 Task: Look for space in Bougaa, Algeria from 7th July, 2023 to 15th July, 2023 for 6 adults in price range Rs.15000 to Rs.20000. Place can be entire place with 3 bedrooms having 3 beds and 3 bathrooms. Property type can be house, flat, hotel. Amenities needed are: washing machine. Booking option can be shelf check-in. Required host language is .
Action: Mouse moved to (428, 105)
Screenshot: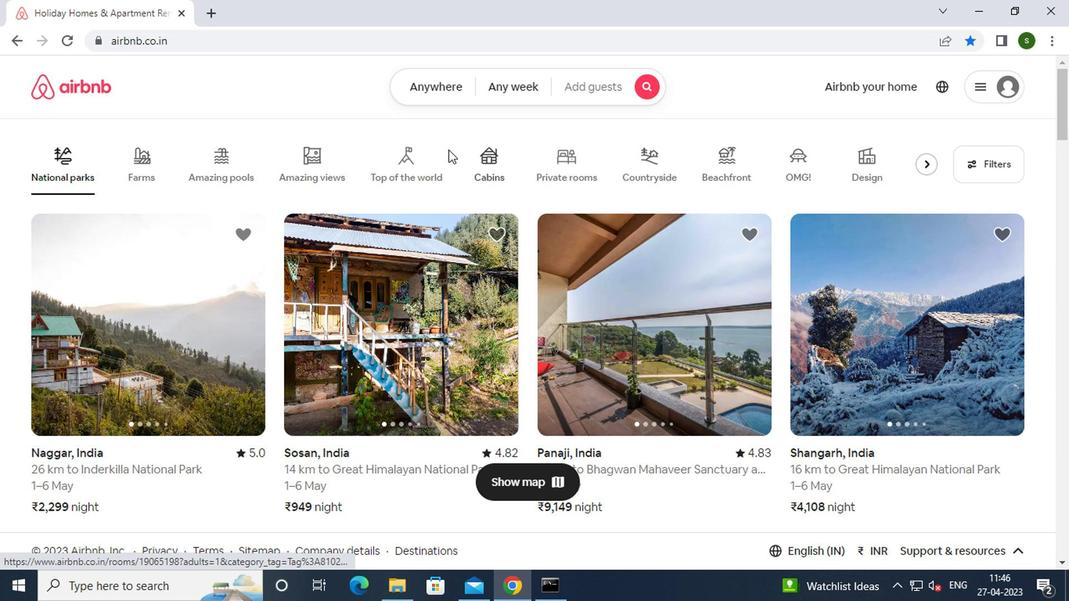 
Action: Mouse pressed left at (428, 105)
Screenshot: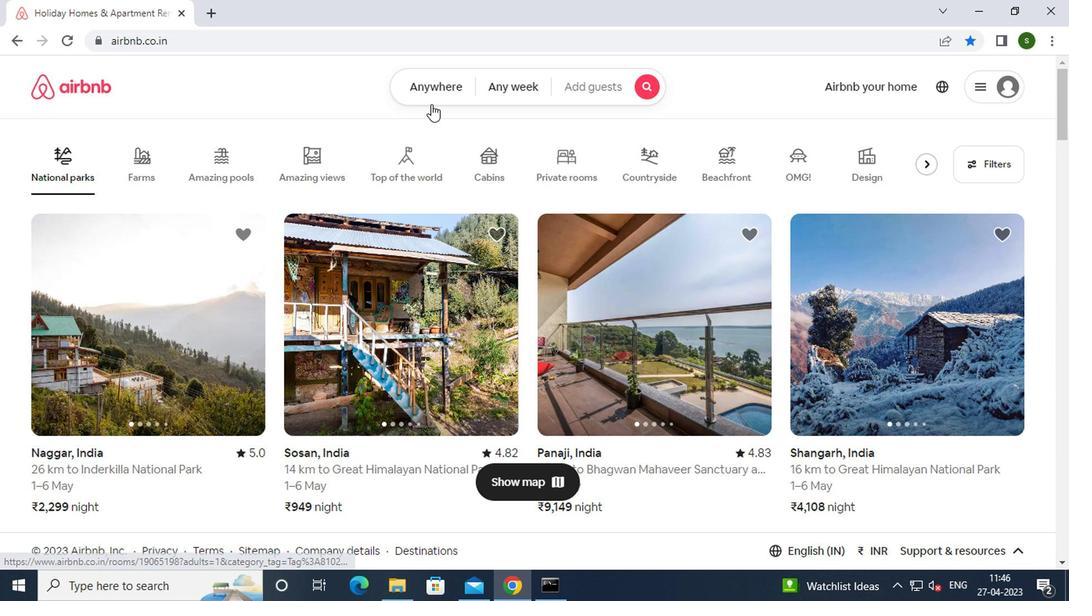 
Action: Mouse moved to (355, 138)
Screenshot: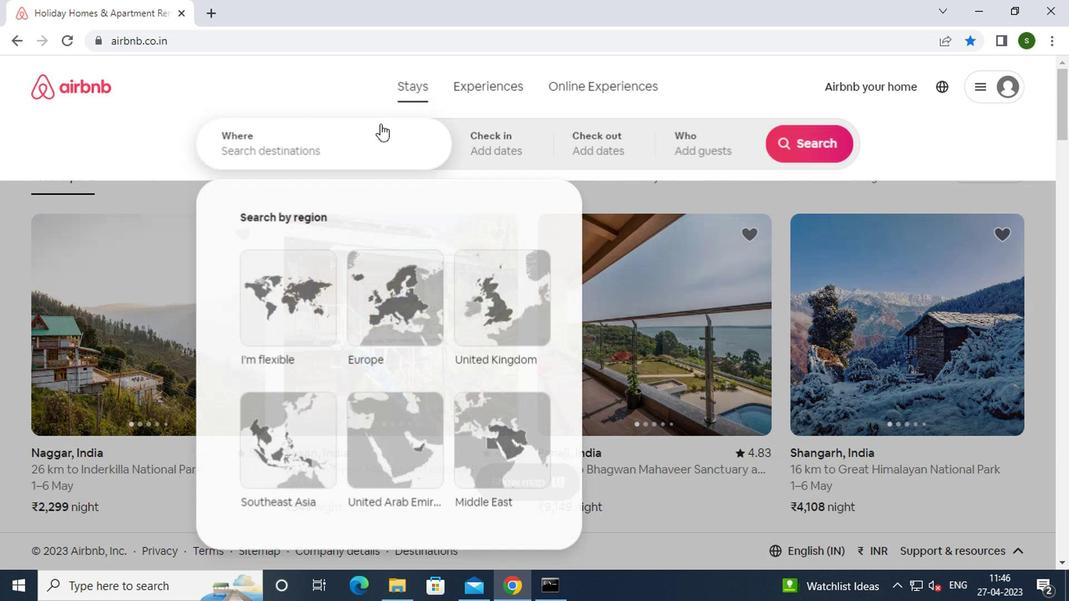
Action: Mouse pressed left at (355, 138)
Screenshot: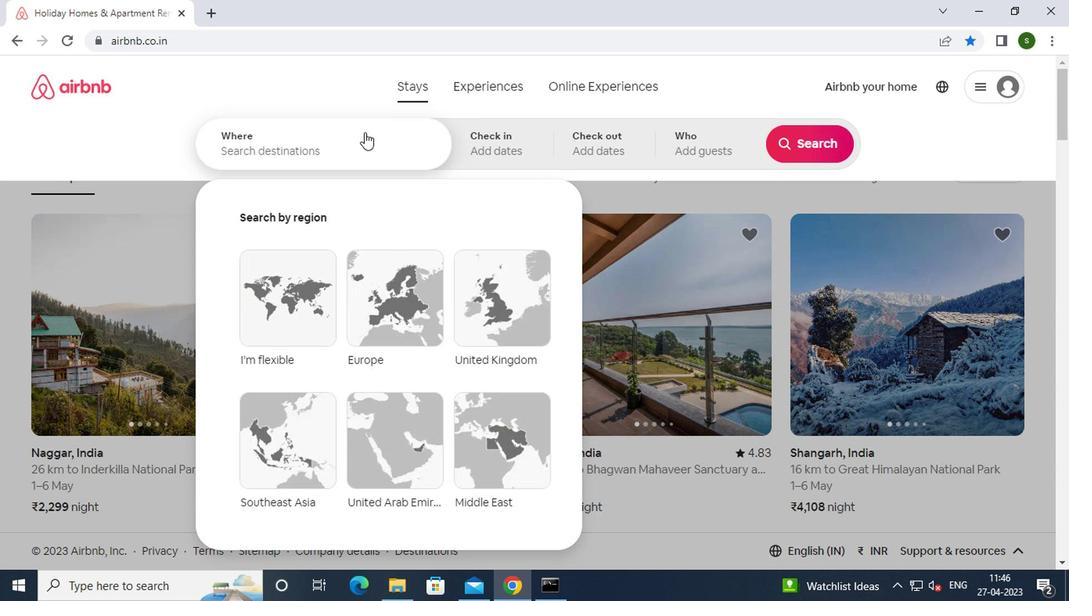 
Action: Key pressed b<Key.caps_lock>ougaa
Screenshot: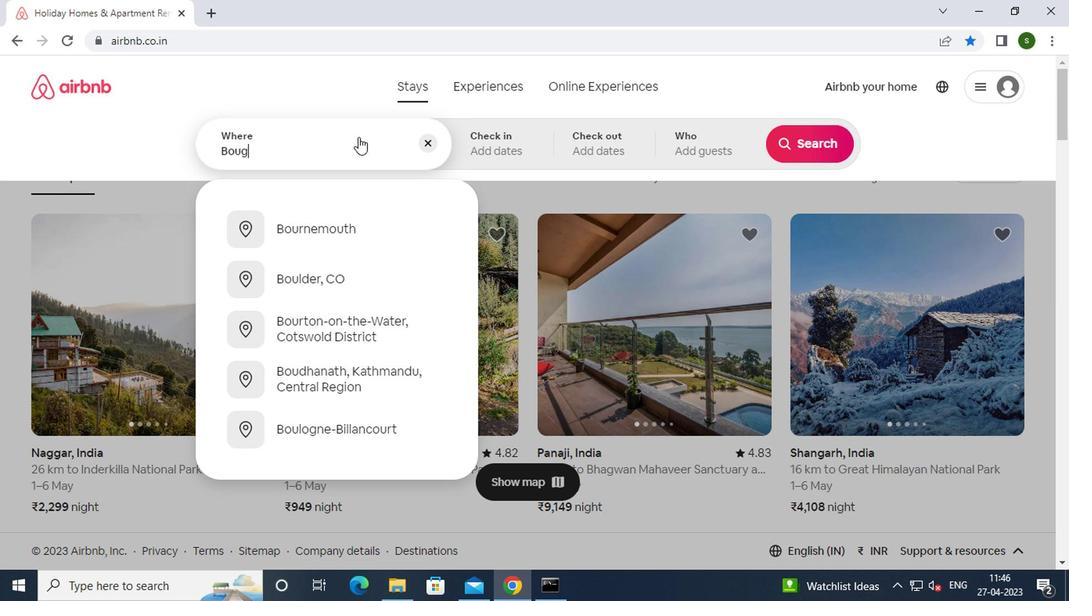 
Action: Mouse moved to (378, 224)
Screenshot: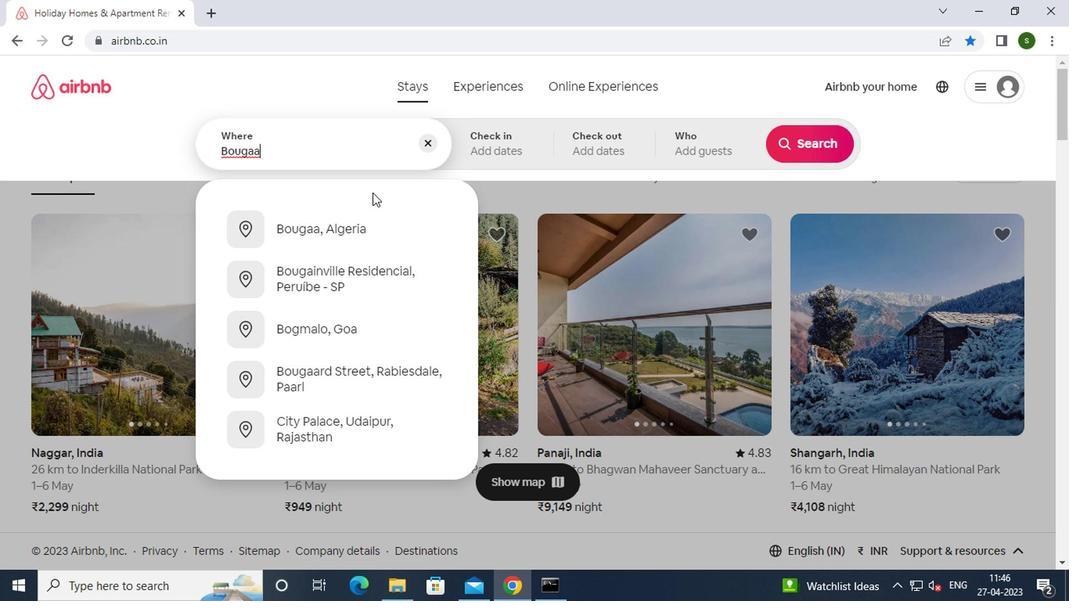 
Action: Mouse pressed left at (378, 224)
Screenshot: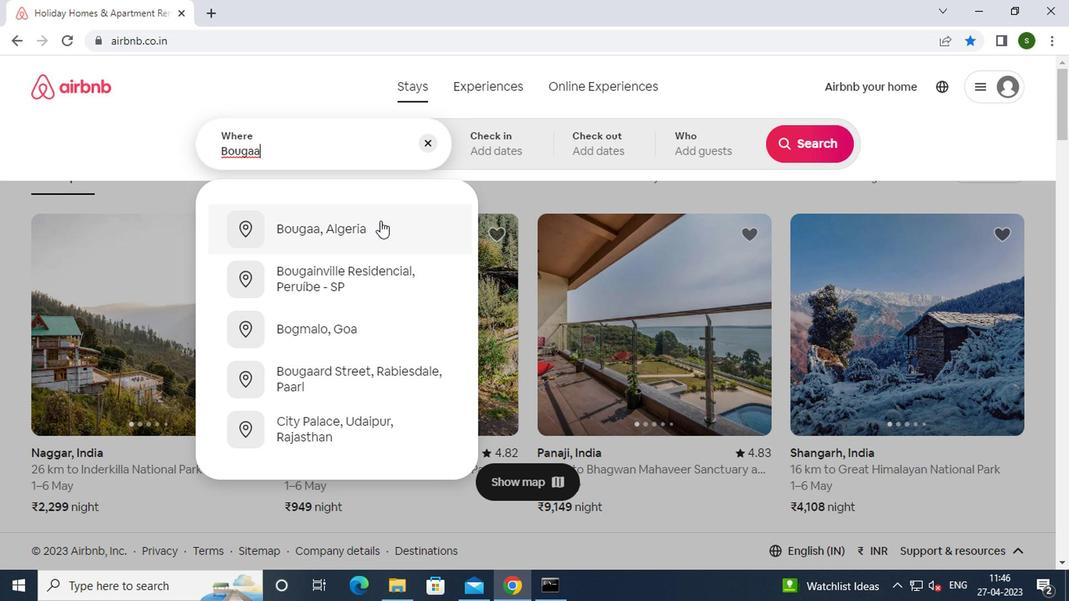 
Action: Mouse moved to (795, 271)
Screenshot: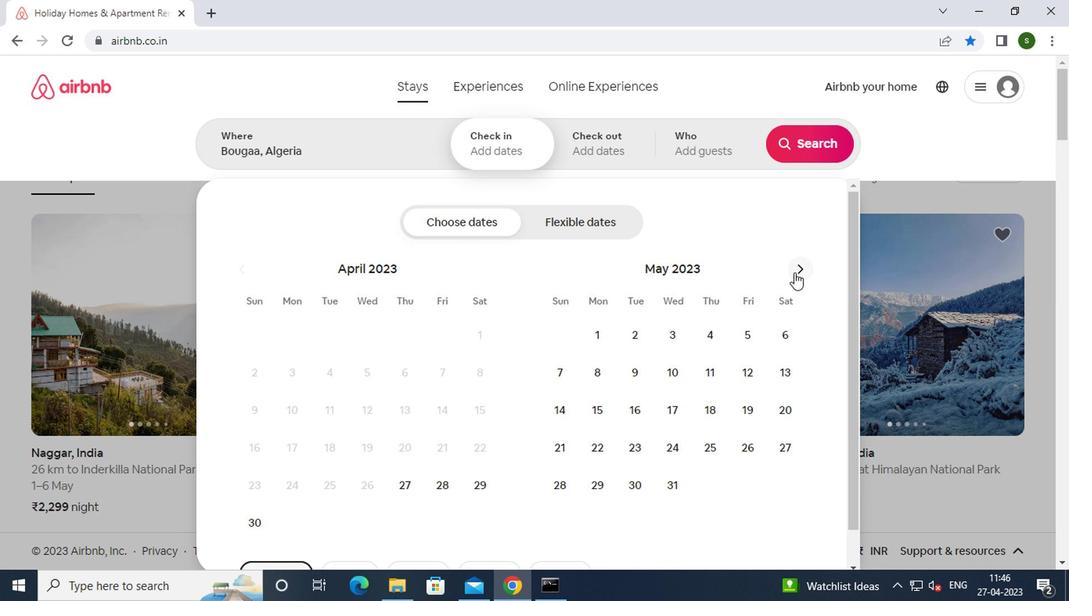 
Action: Mouse pressed left at (795, 271)
Screenshot: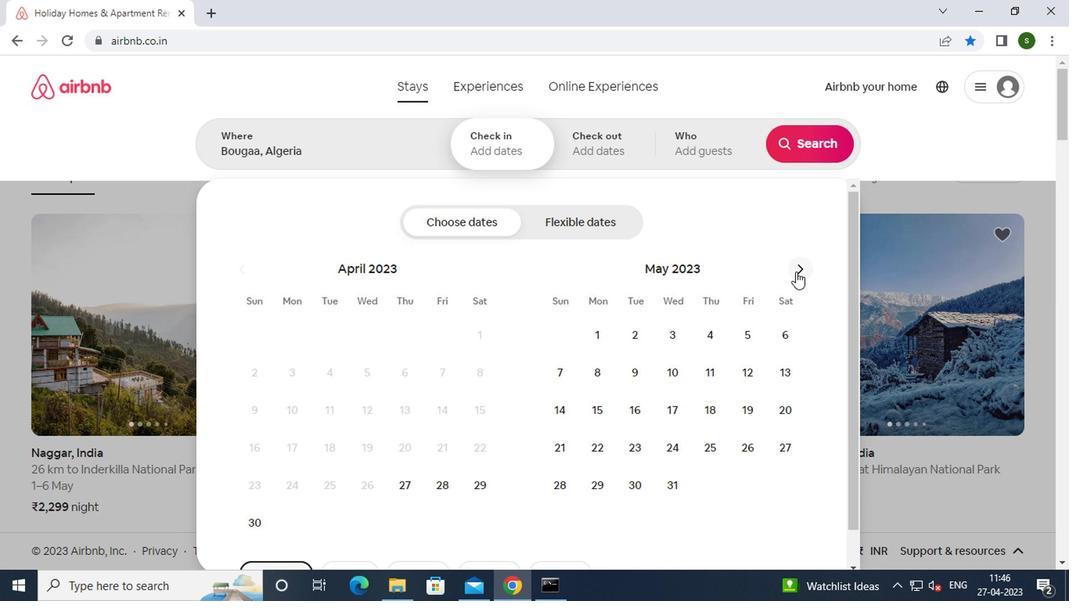 
Action: Mouse pressed left at (795, 271)
Screenshot: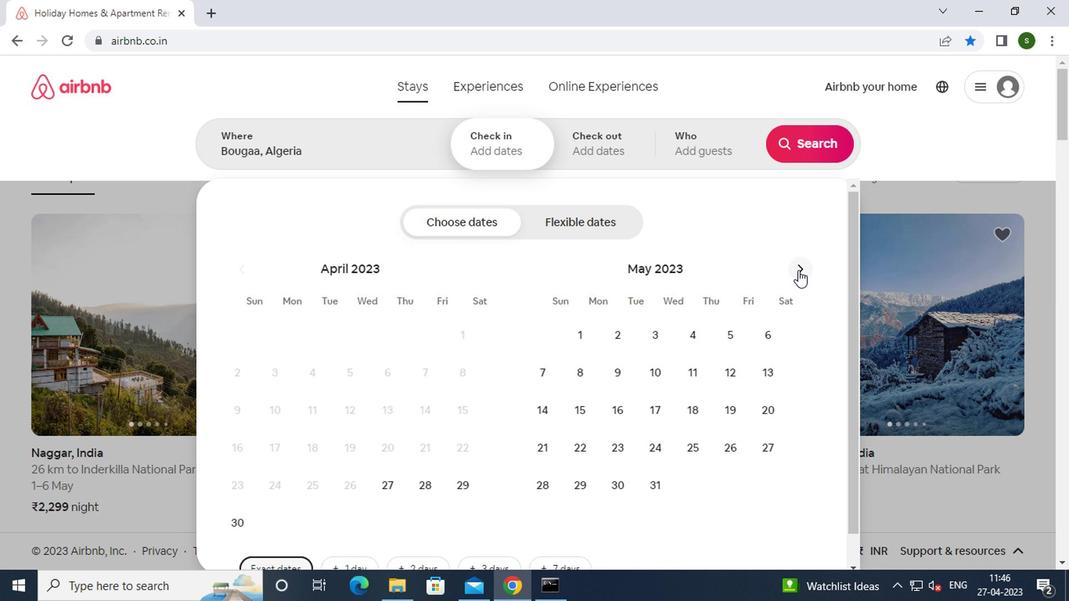 
Action: Mouse moved to (750, 377)
Screenshot: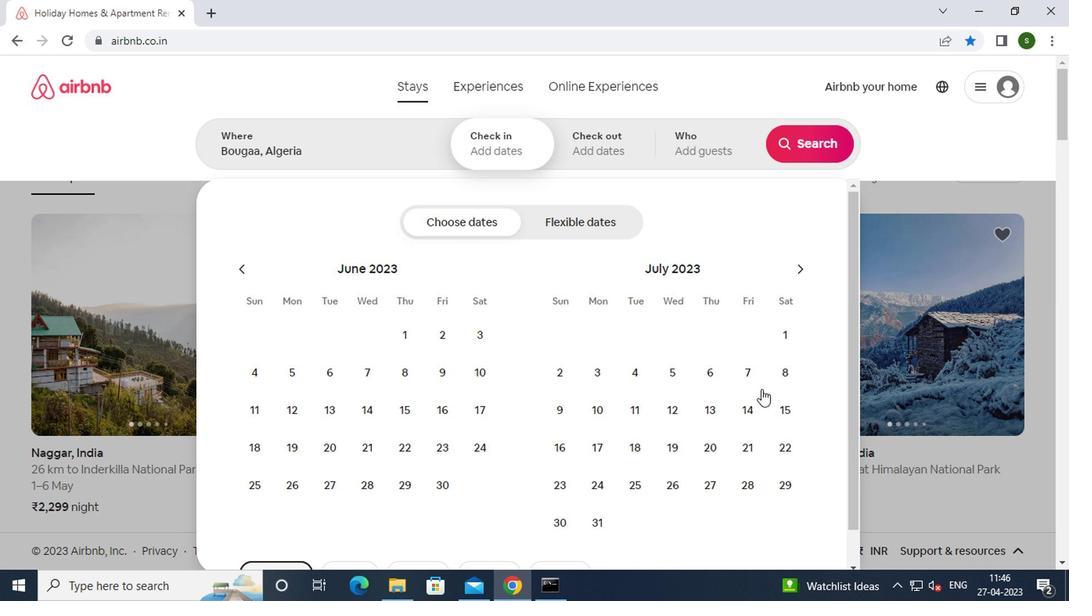 
Action: Mouse pressed left at (750, 377)
Screenshot: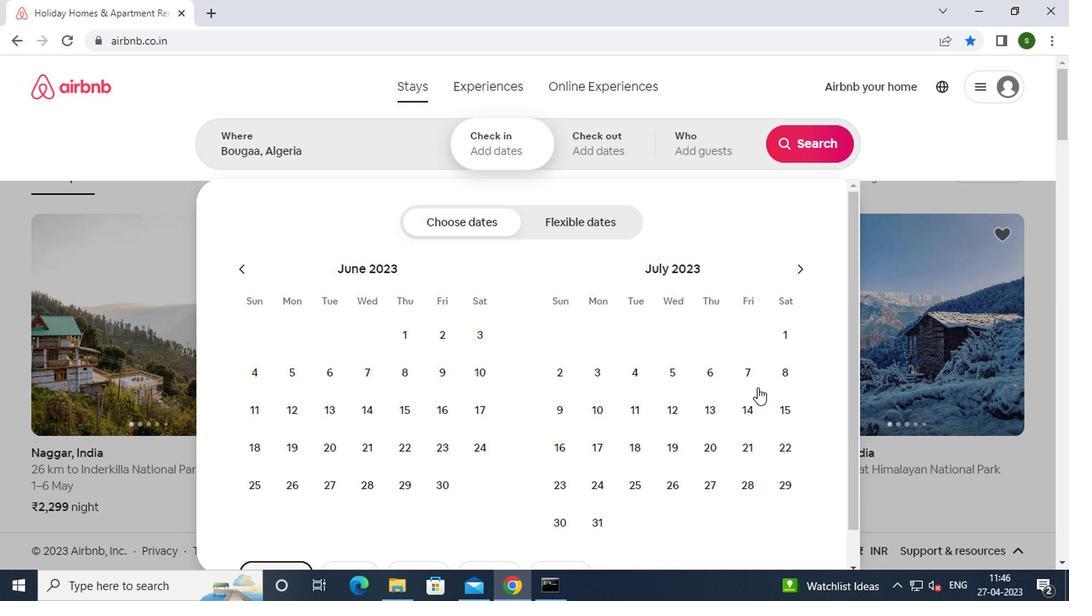 
Action: Mouse moved to (778, 402)
Screenshot: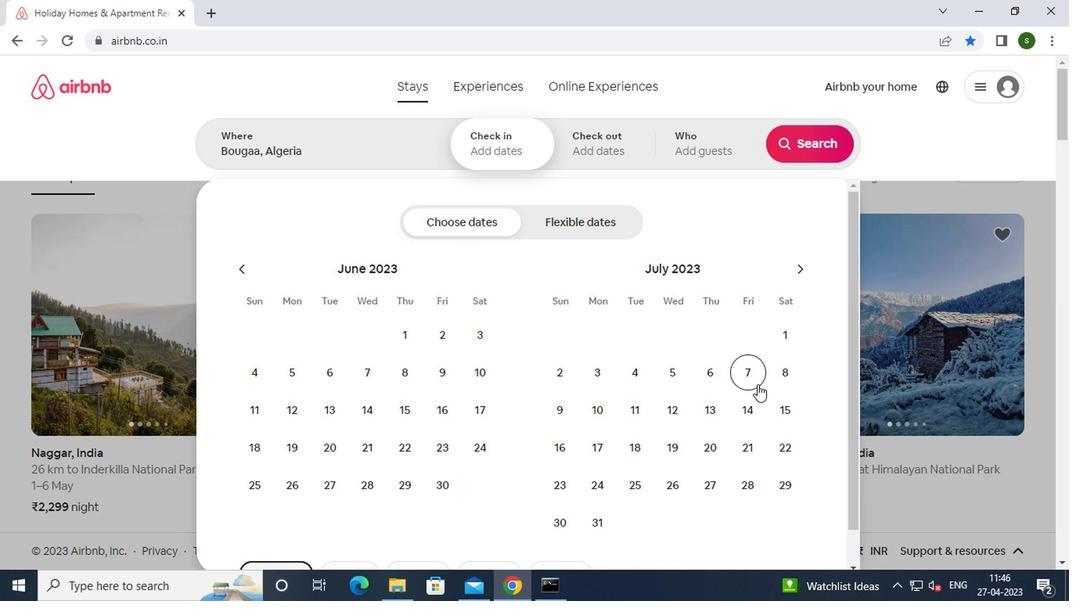 
Action: Mouse pressed left at (778, 402)
Screenshot: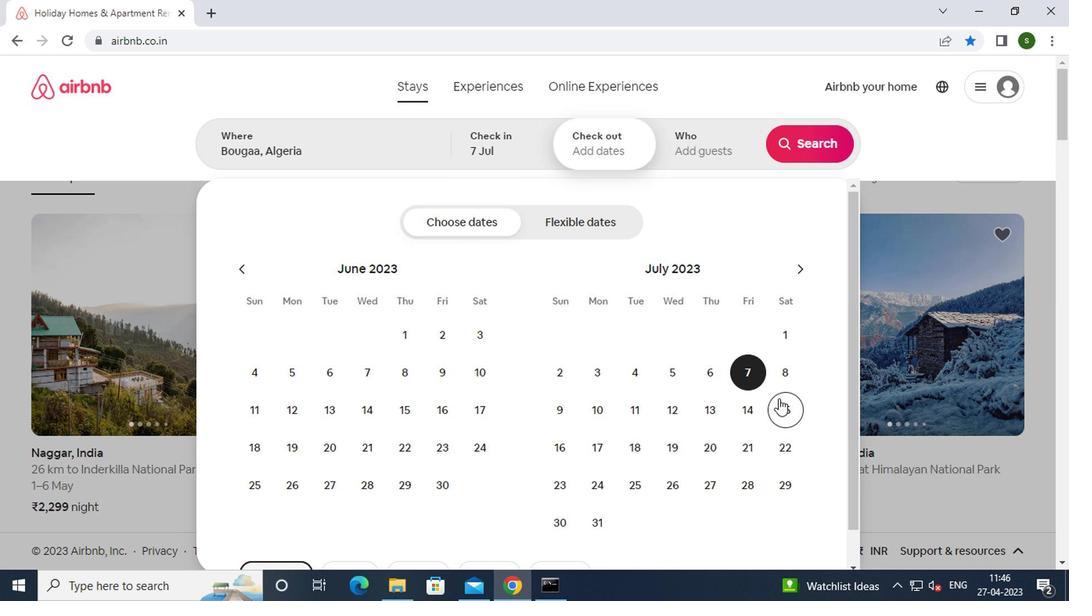
Action: Mouse moved to (699, 155)
Screenshot: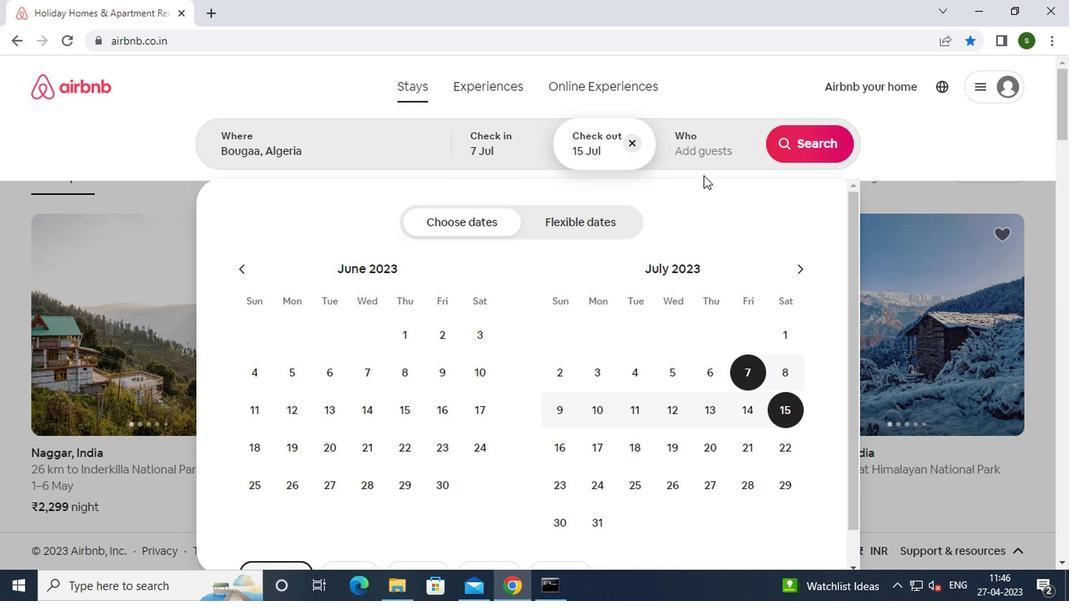 
Action: Mouse pressed left at (699, 155)
Screenshot: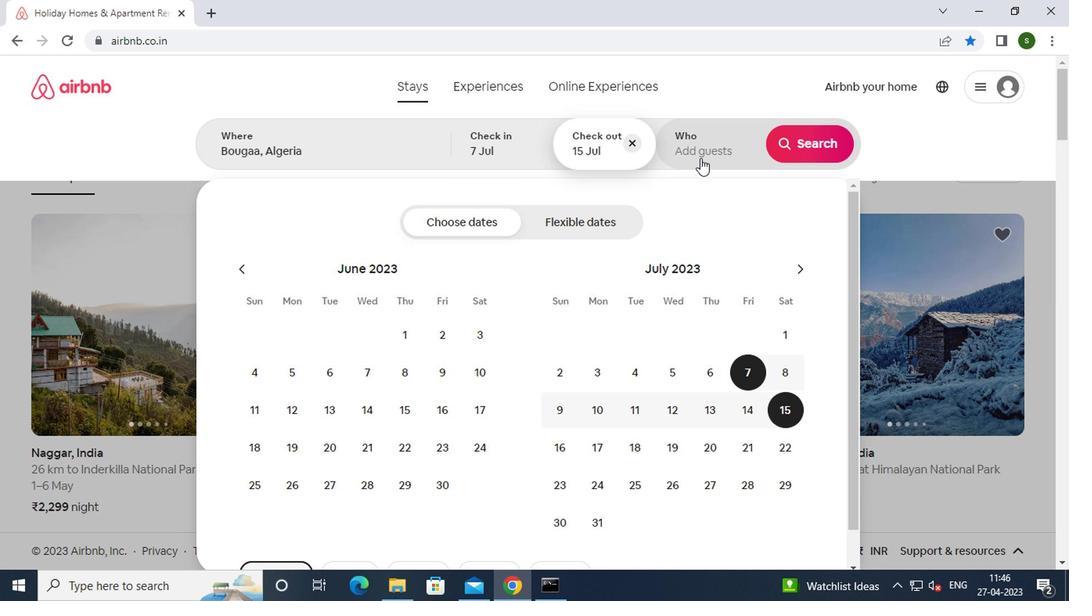 
Action: Mouse moved to (818, 232)
Screenshot: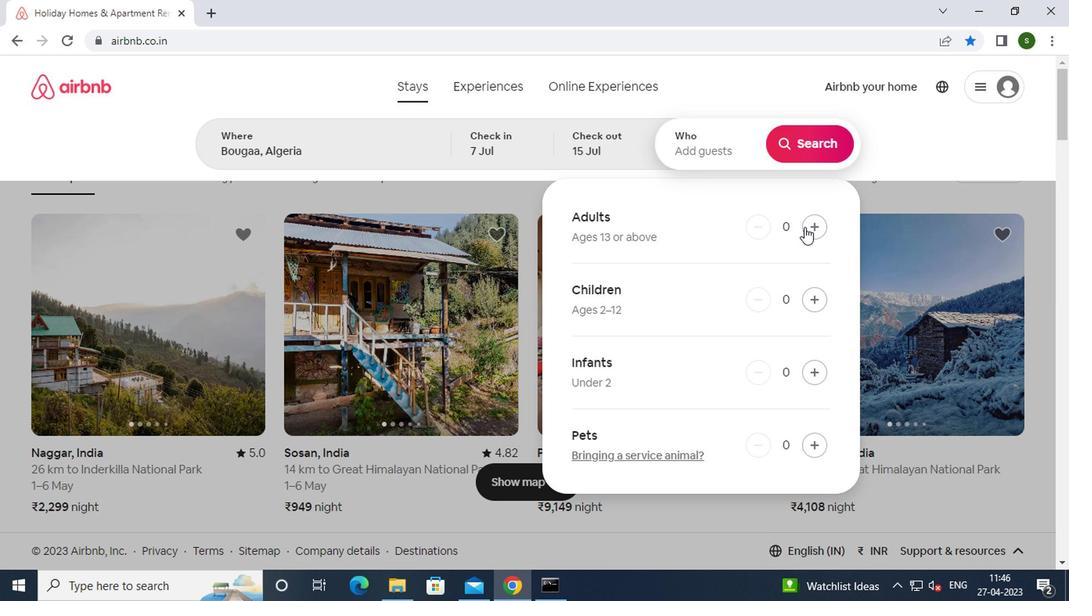 
Action: Mouse pressed left at (818, 232)
Screenshot: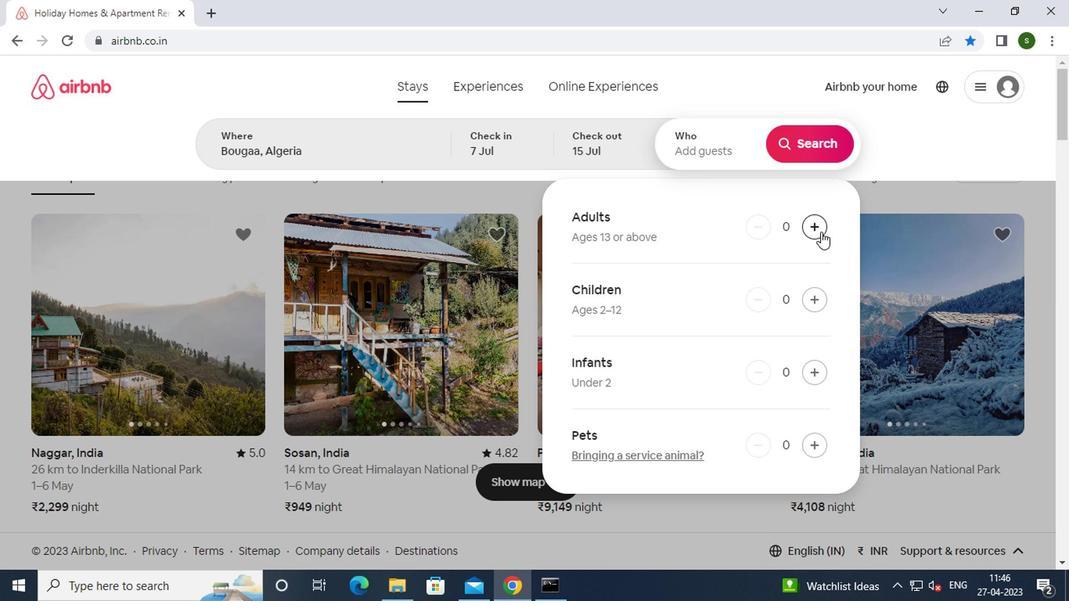 
Action: Mouse pressed left at (818, 232)
Screenshot: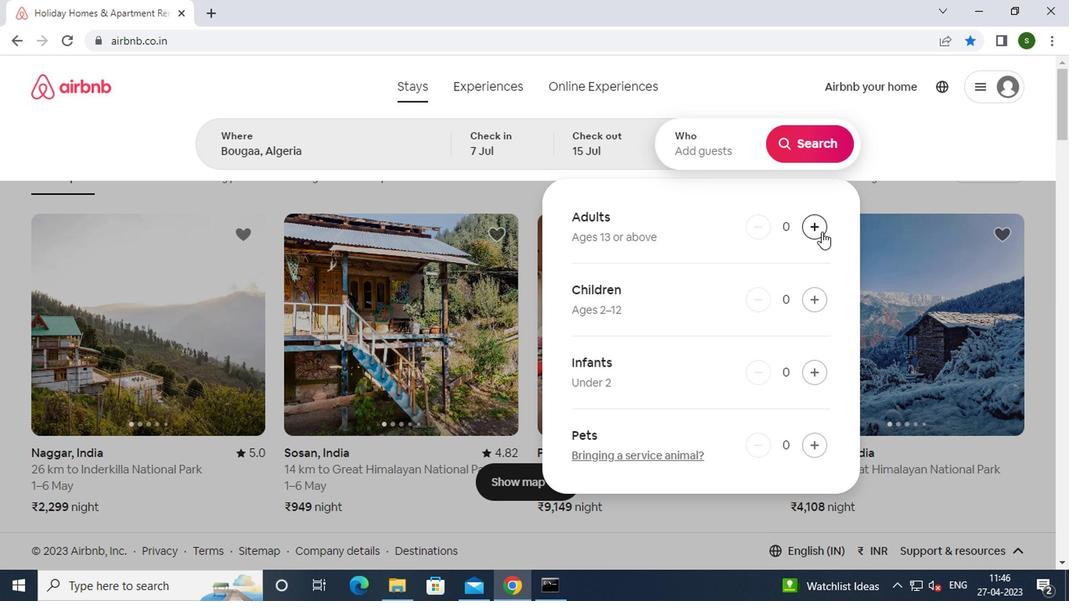 
Action: Mouse pressed left at (818, 232)
Screenshot: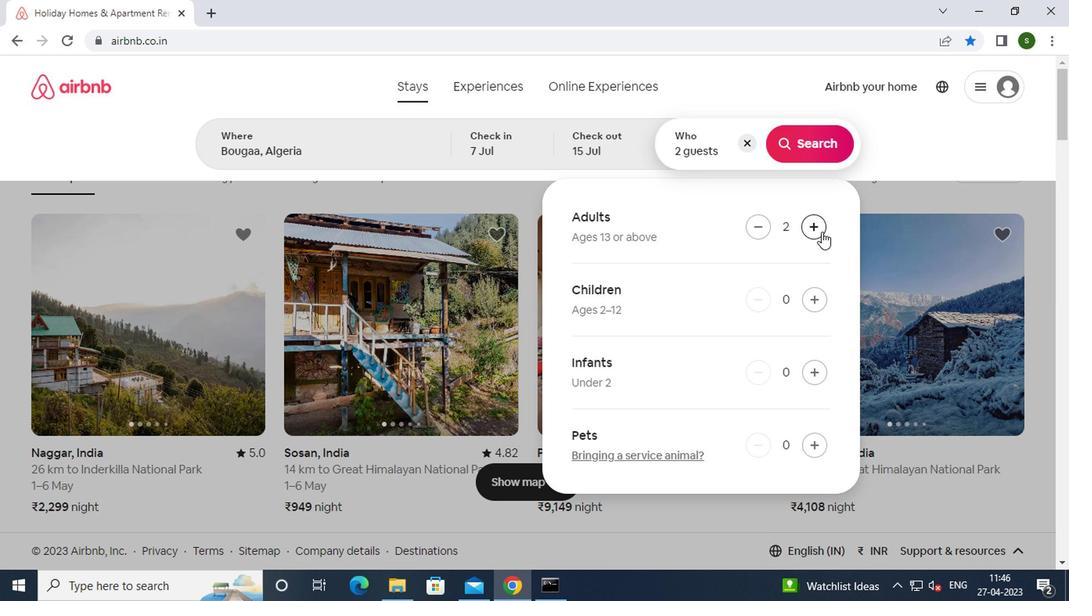 
Action: Mouse pressed left at (818, 232)
Screenshot: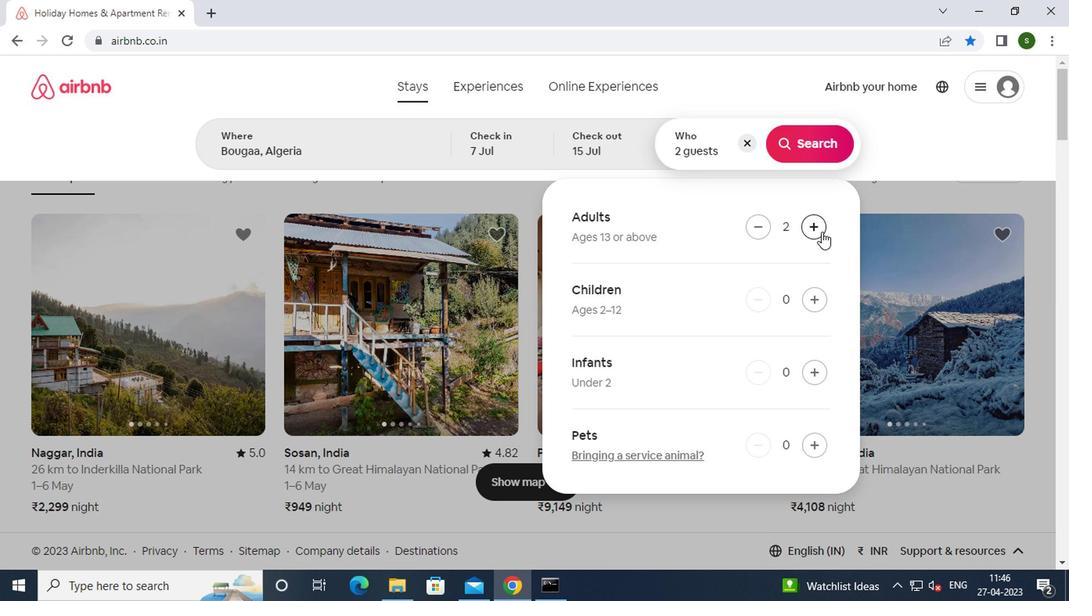 
Action: Mouse pressed left at (818, 232)
Screenshot: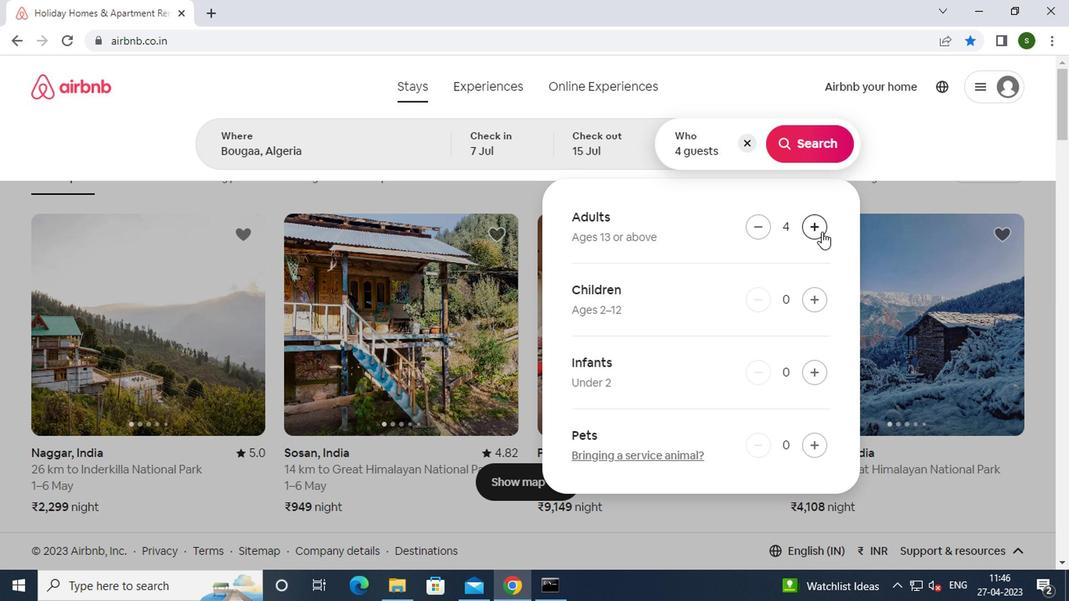 
Action: Mouse pressed left at (818, 232)
Screenshot: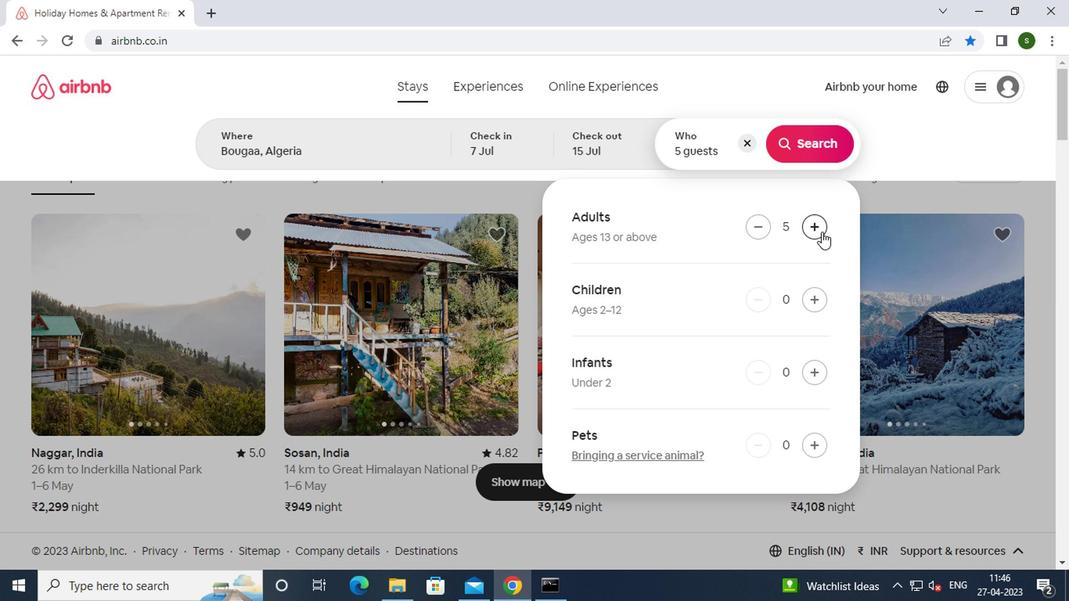 
Action: Mouse moved to (799, 149)
Screenshot: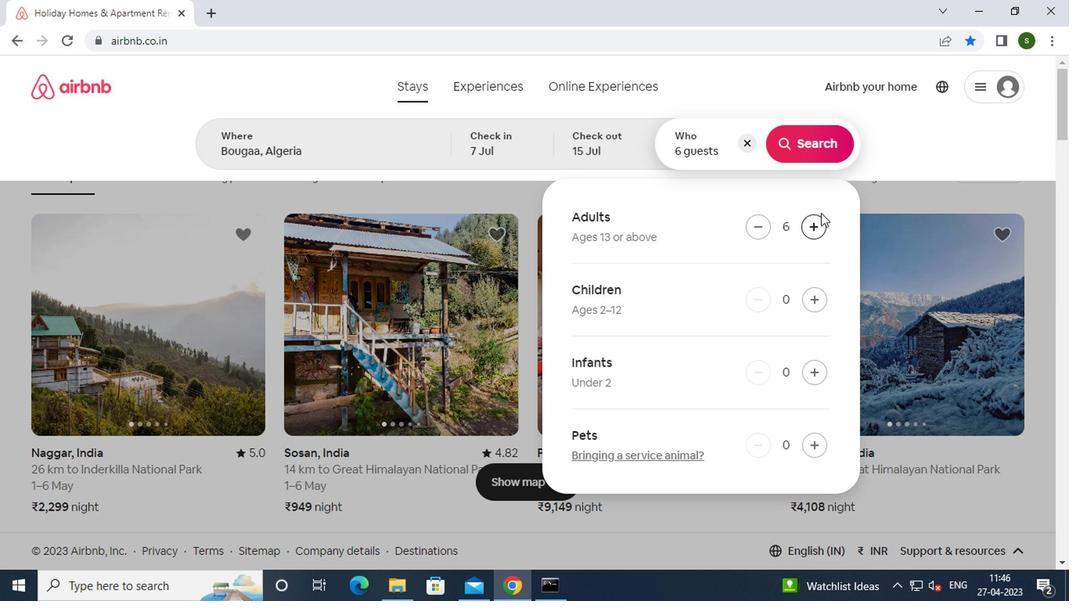 
Action: Mouse pressed left at (799, 149)
Screenshot: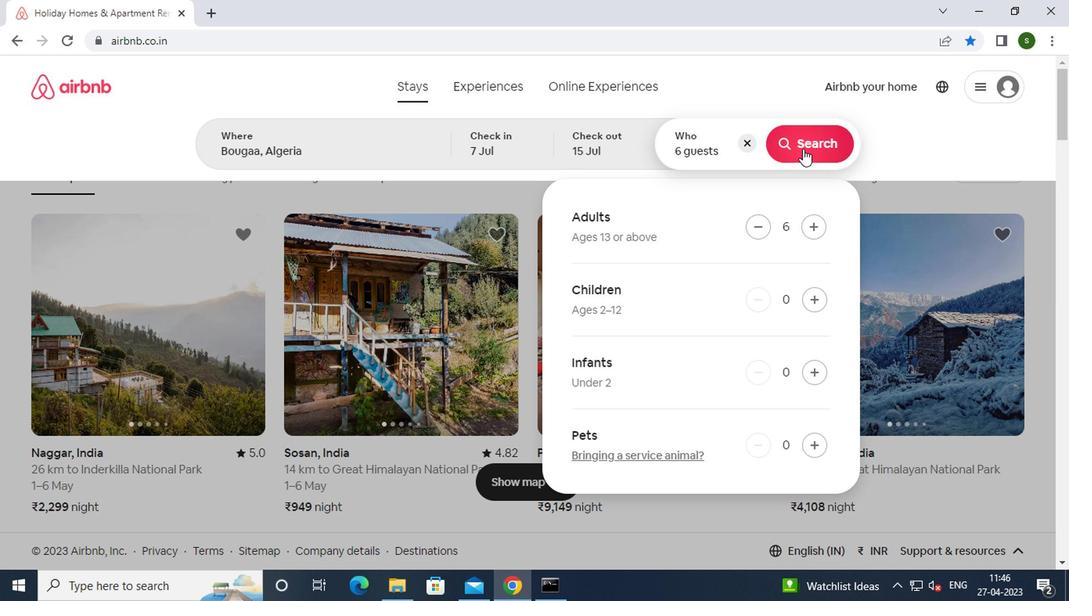
Action: Mouse moved to (1000, 152)
Screenshot: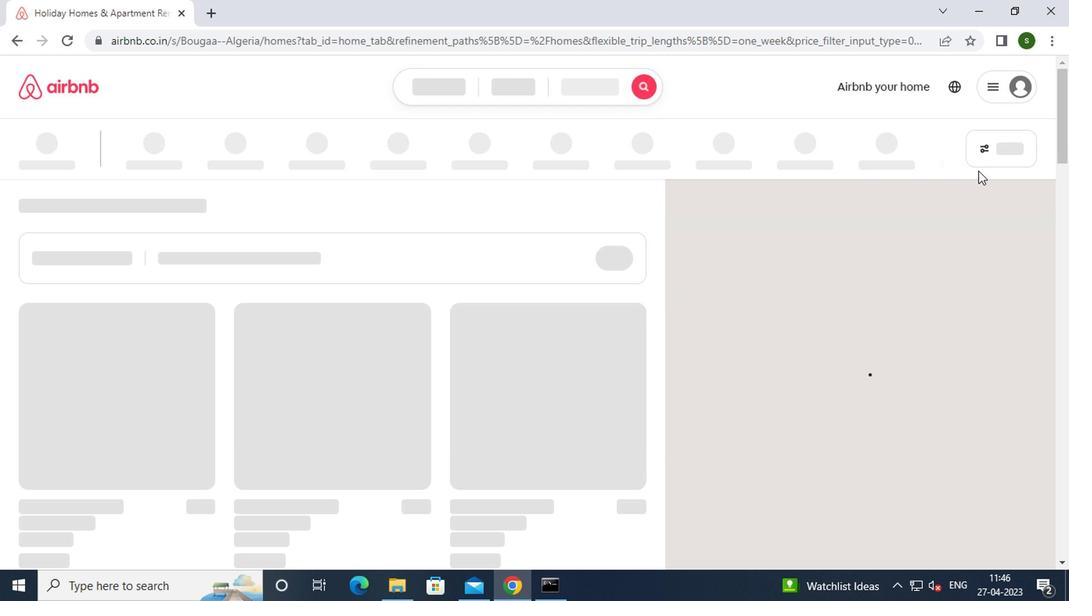 
Action: Mouse pressed left at (1000, 152)
Screenshot: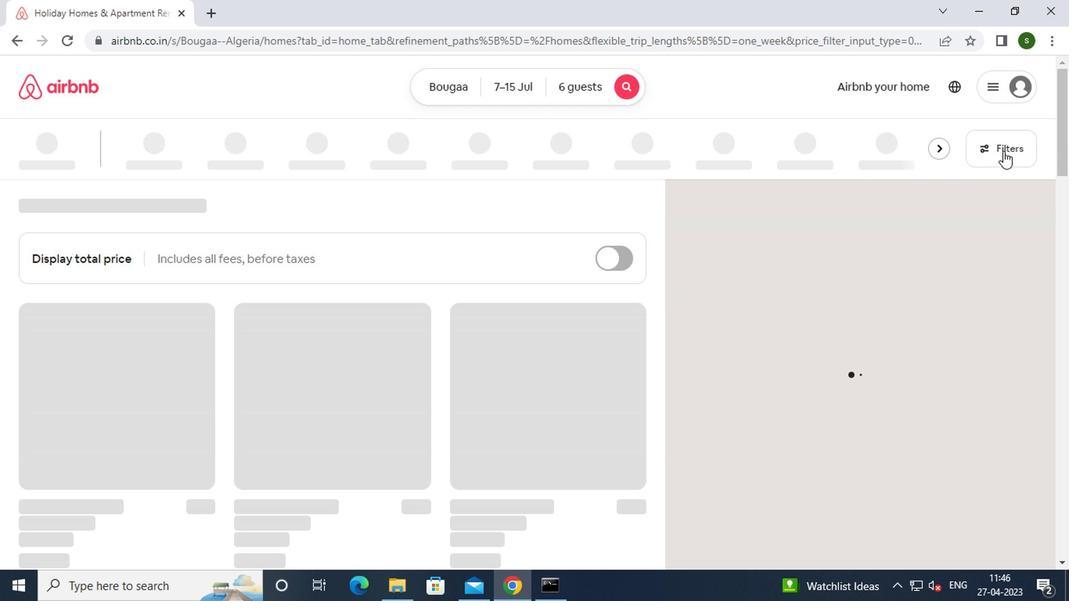 
Action: Mouse moved to (491, 348)
Screenshot: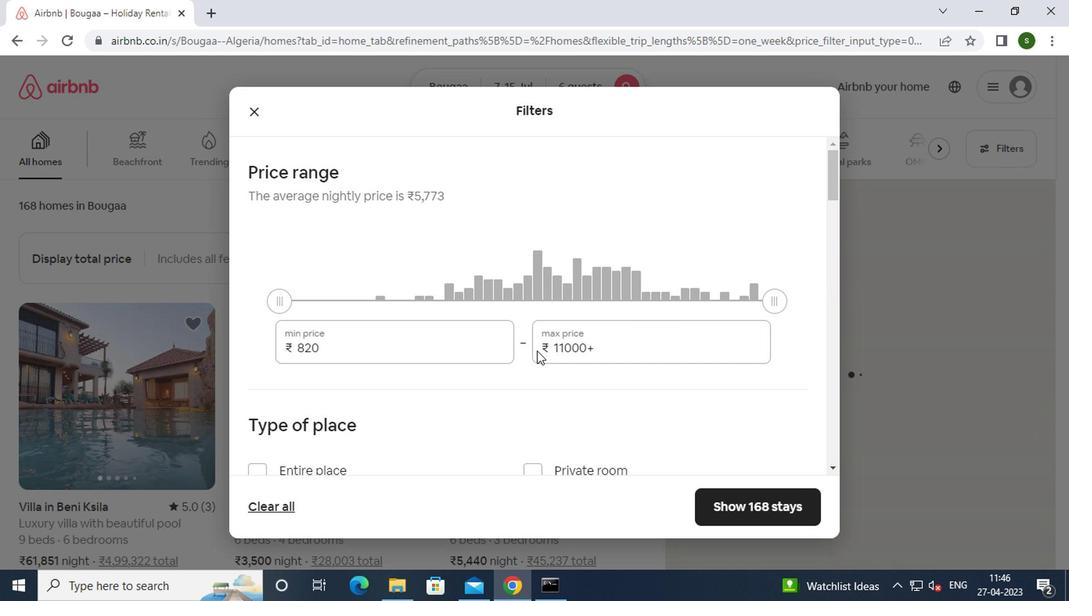 
Action: Mouse pressed left at (491, 348)
Screenshot: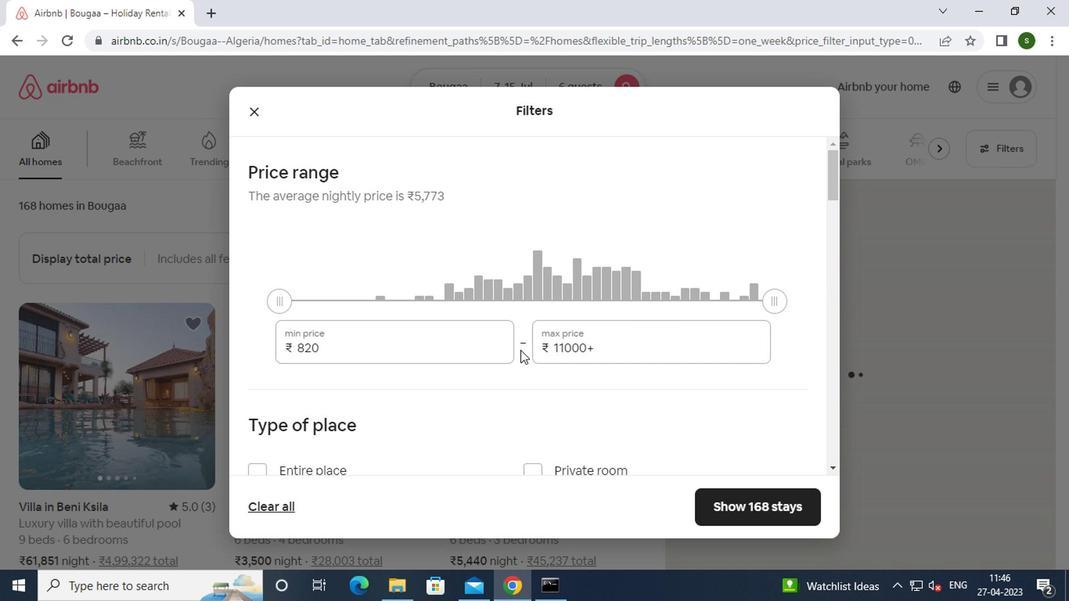 
Action: Mouse moved to (487, 345)
Screenshot: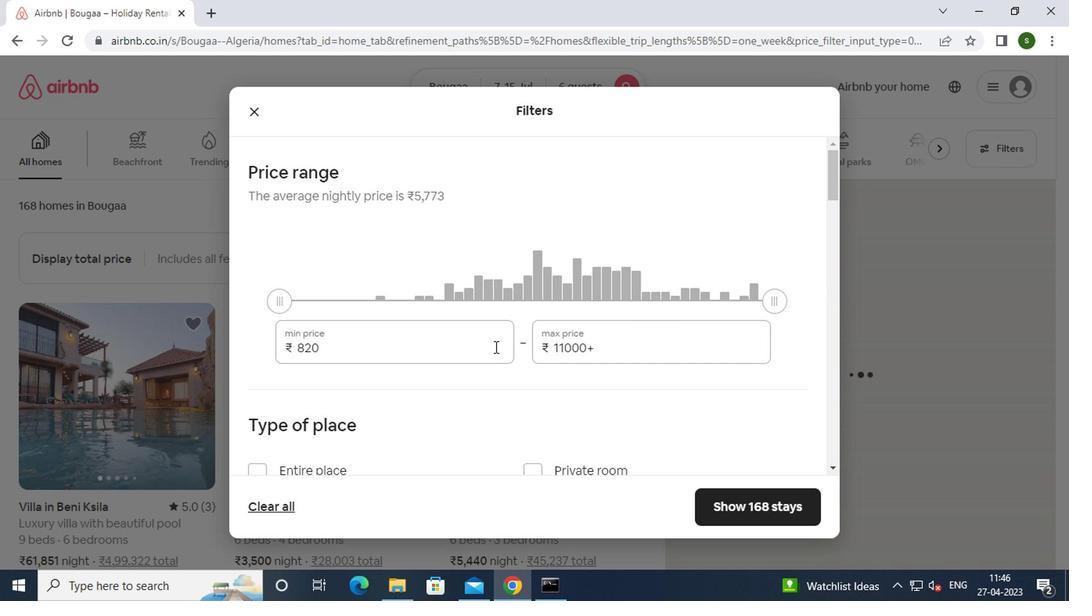 
Action: Key pressed <Key.backspace><Key.backspace><Key.backspace><Key.backspace><Key.backspace><Key.backspace><Key.backspace><Key.backspace><Key.backspace>15000
Screenshot: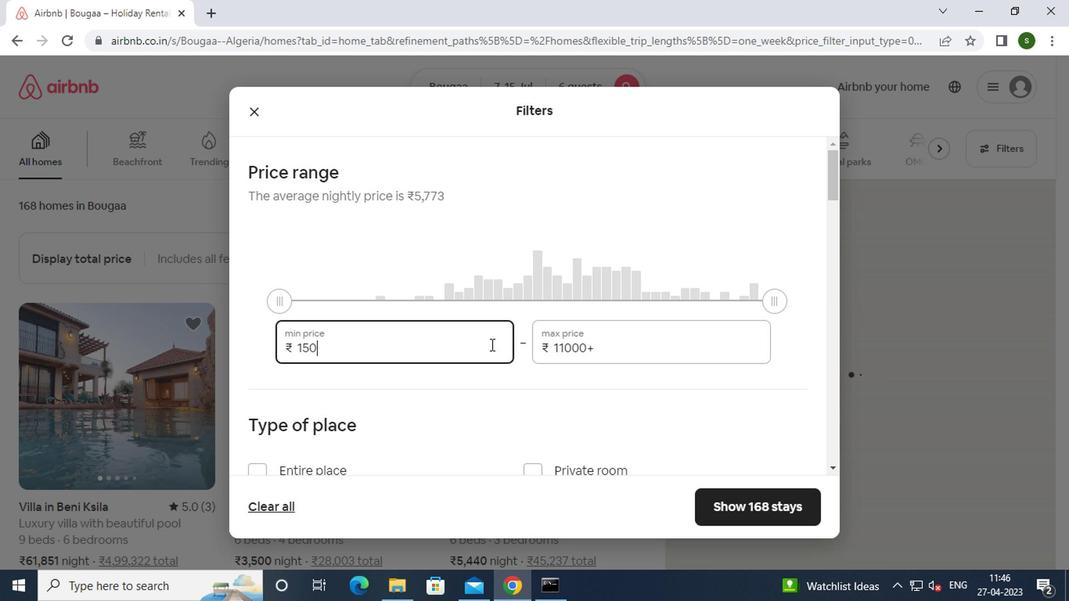 
Action: Mouse moved to (664, 340)
Screenshot: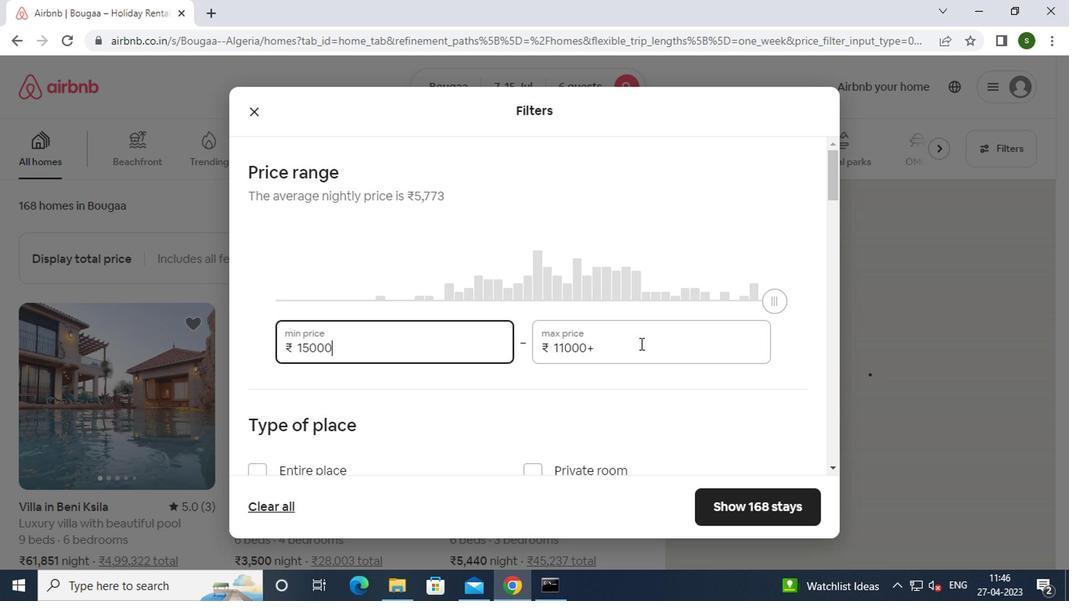 
Action: Mouse pressed left at (664, 340)
Screenshot: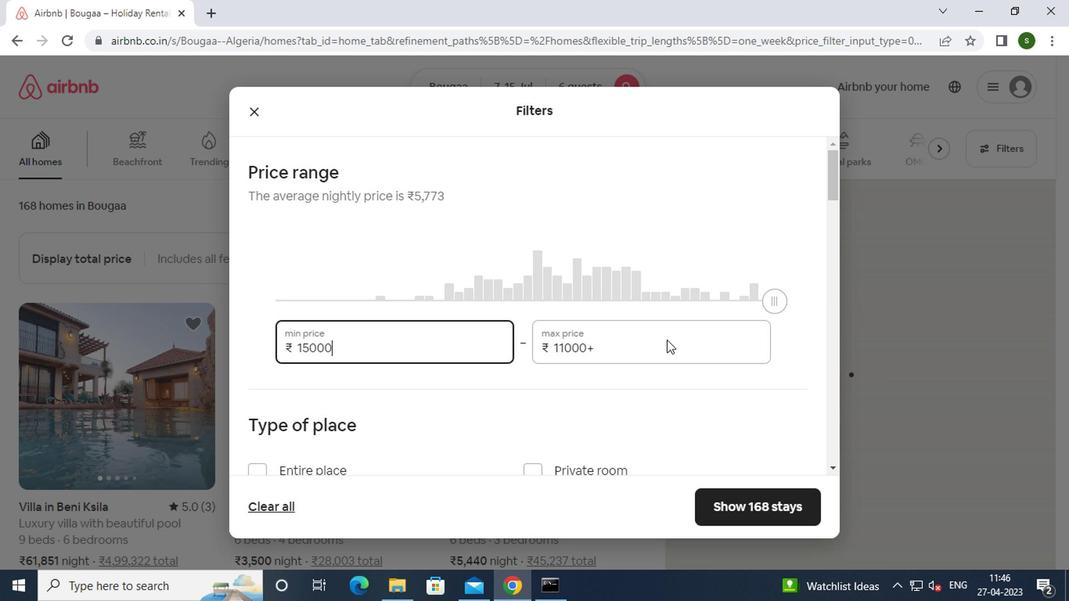 
Action: Key pressed <Key.backspace><Key.backspace><Key.backspace><Key.backspace><Key.backspace><Key.backspace><Key.backspace><Key.backspace><Key.backspace><Key.backspace><Key.backspace>20000
Screenshot: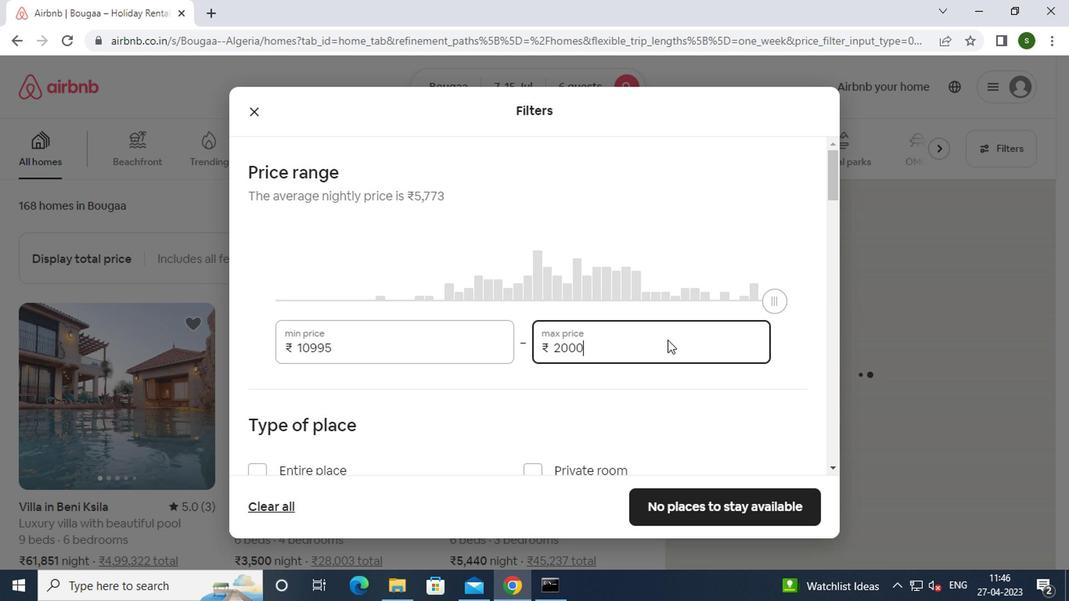 
Action: Mouse moved to (463, 356)
Screenshot: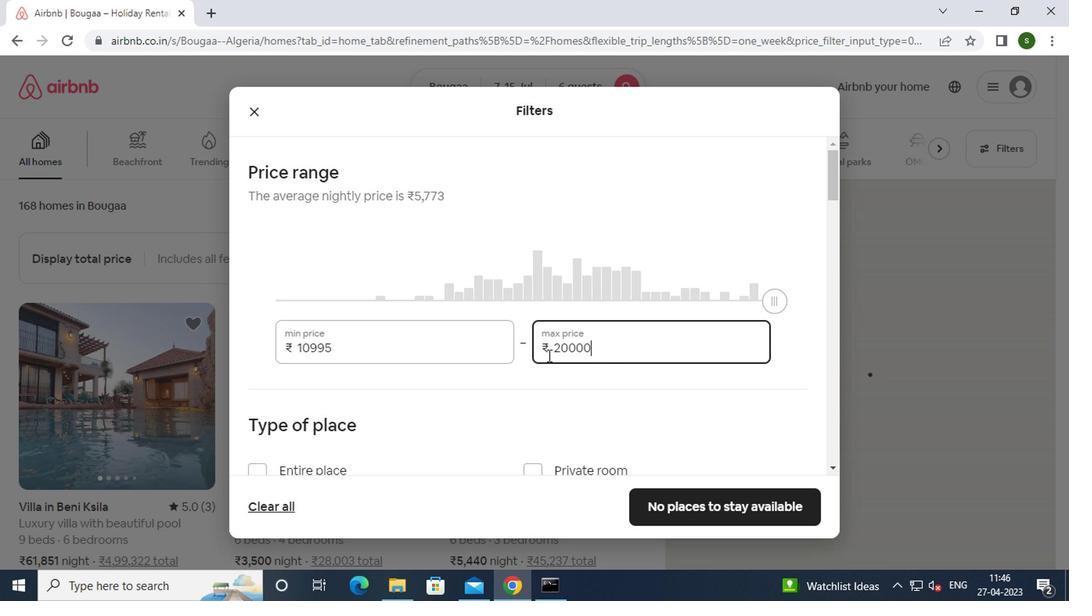 
Action: Mouse scrolled (463, 355) with delta (0, 0)
Screenshot: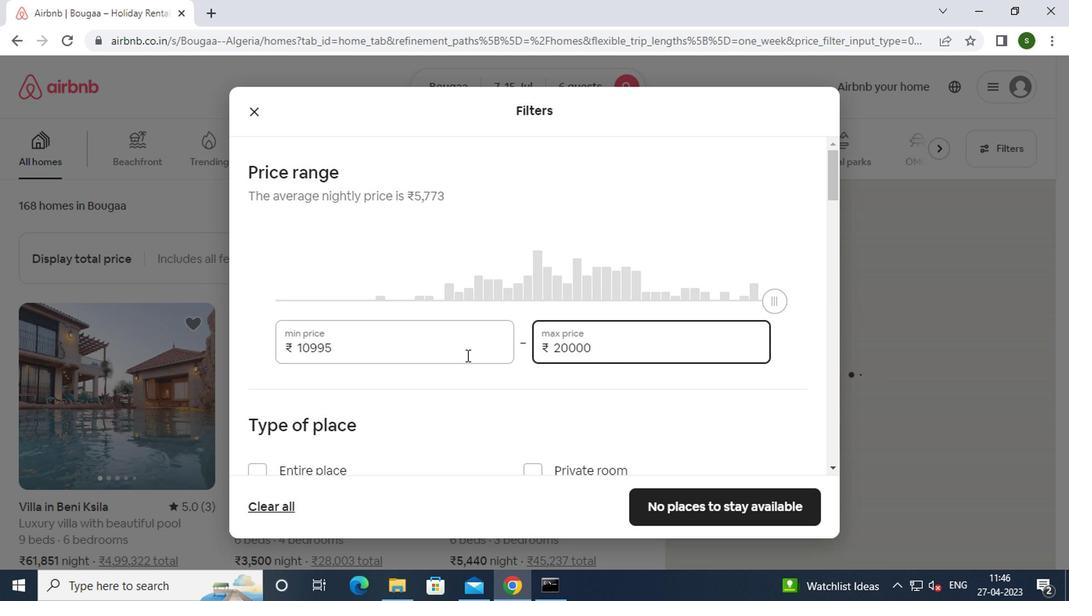 
Action: Mouse moved to (312, 396)
Screenshot: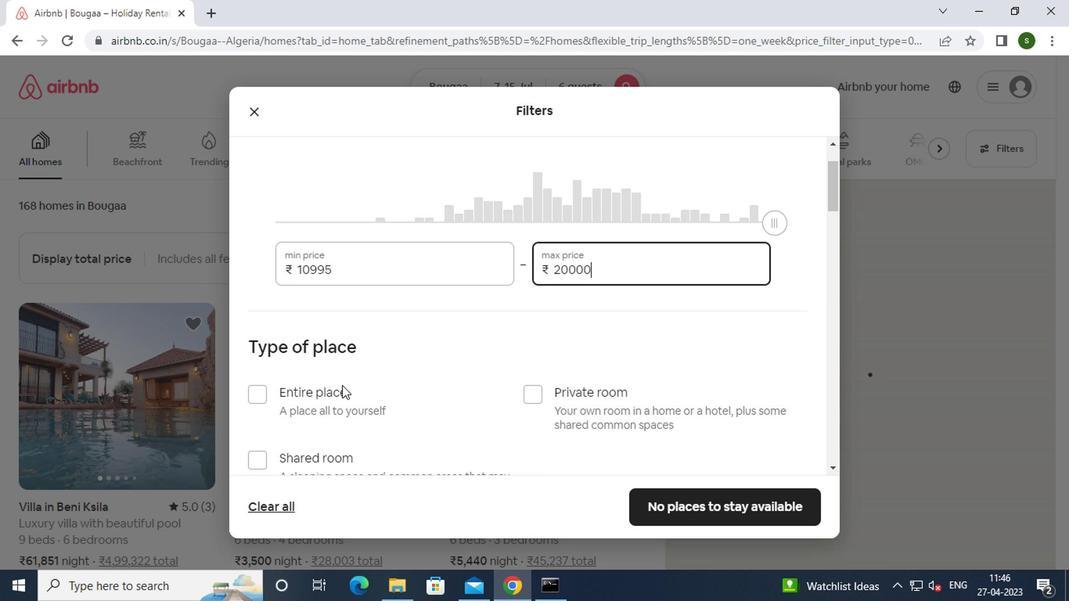 
Action: Mouse pressed left at (312, 396)
Screenshot: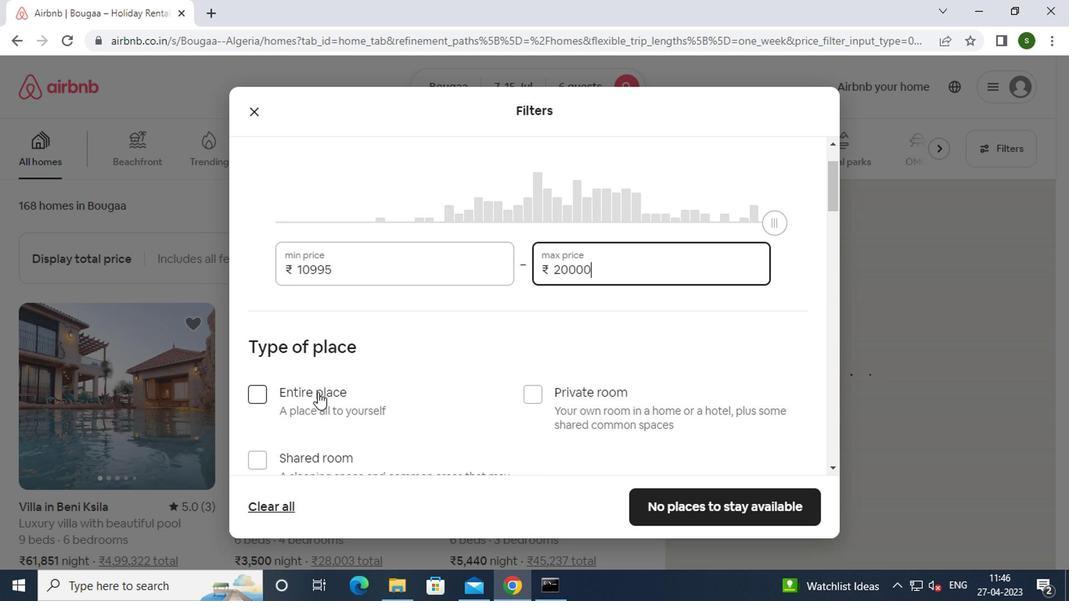 
Action: Mouse moved to (430, 355)
Screenshot: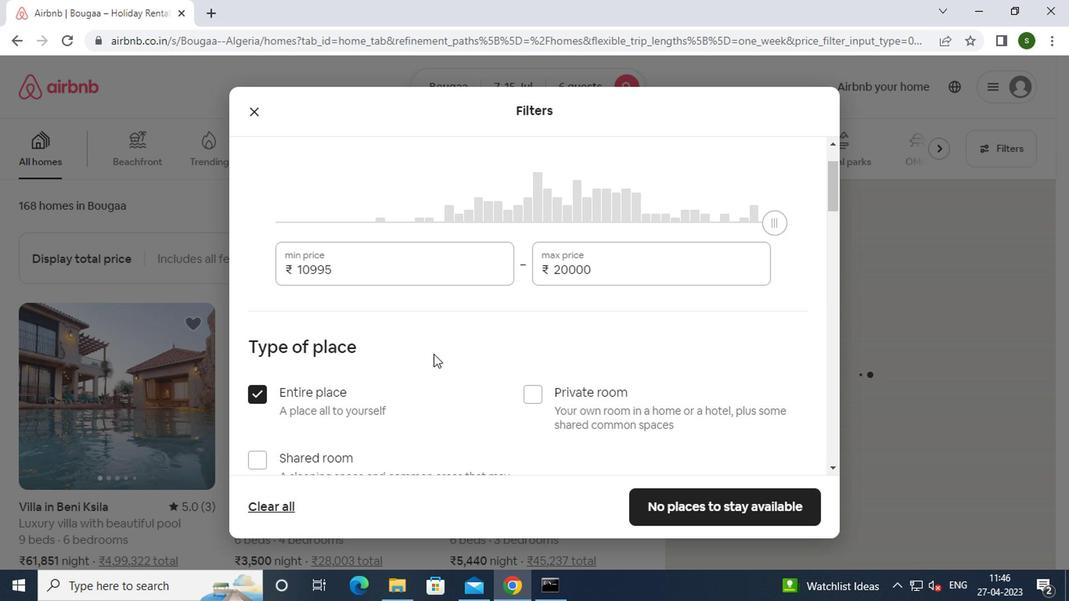 
Action: Mouse scrolled (430, 354) with delta (0, -1)
Screenshot: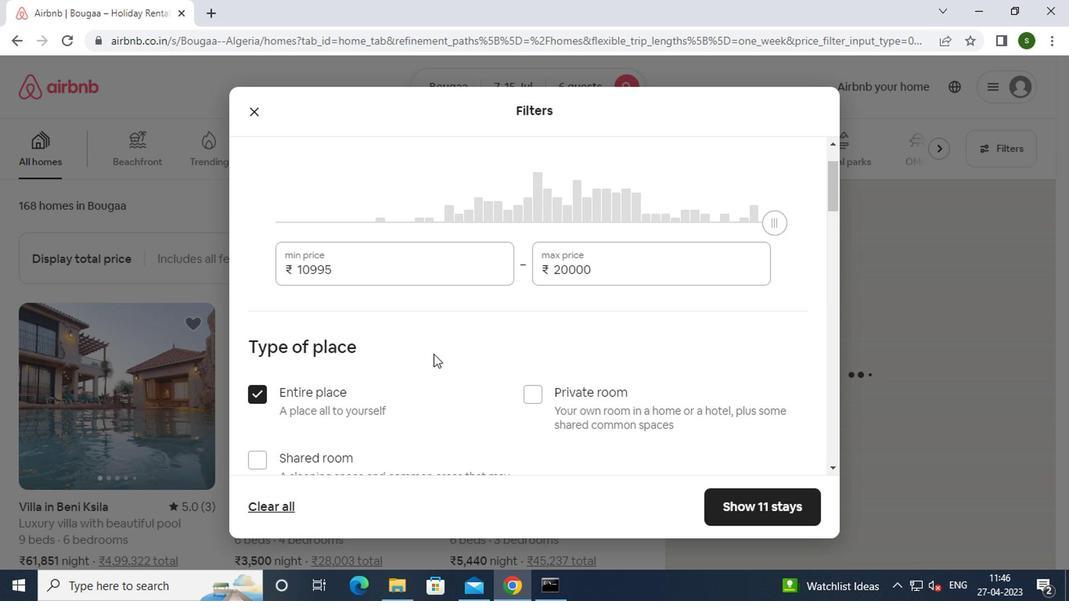 
Action: Mouse scrolled (430, 354) with delta (0, -1)
Screenshot: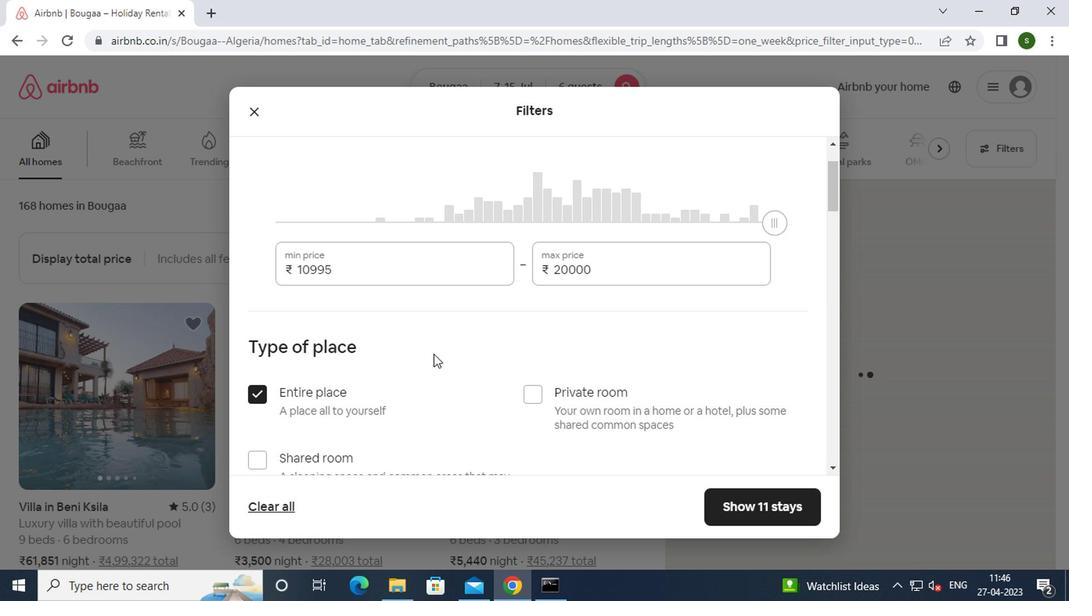 
Action: Mouse scrolled (430, 354) with delta (0, -1)
Screenshot: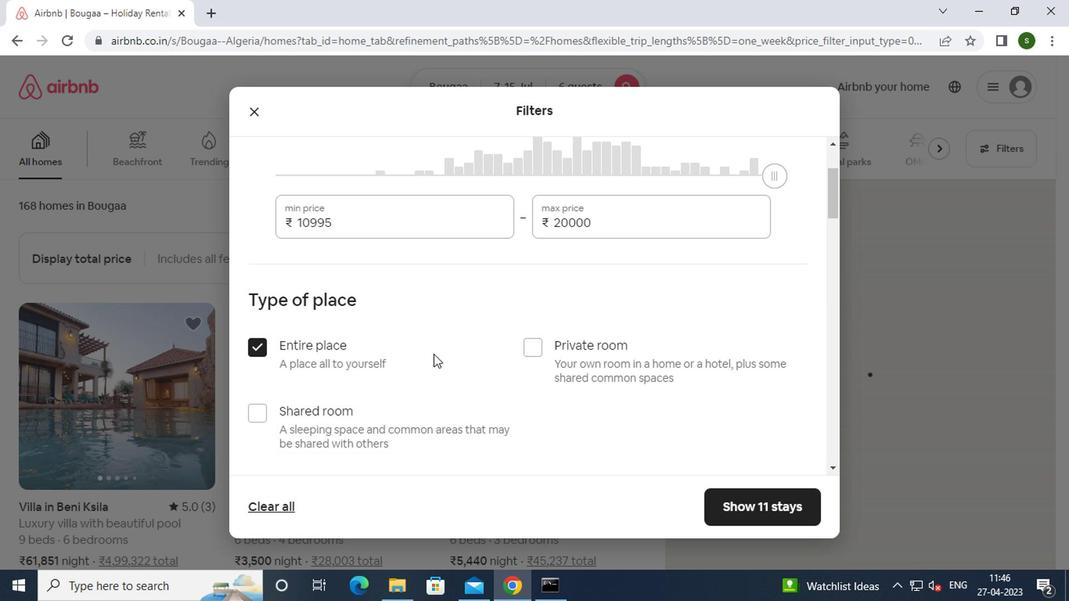 
Action: Mouse scrolled (430, 354) with delta (0, -1)
Screenshot: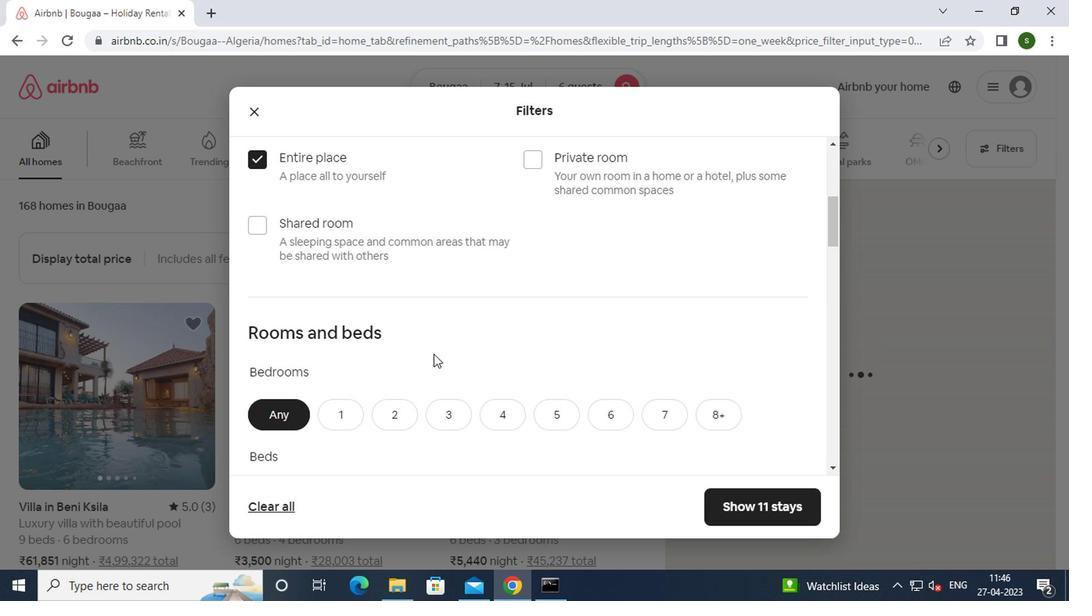 
Action: Mouse moved to (440, 346)
Screenshot: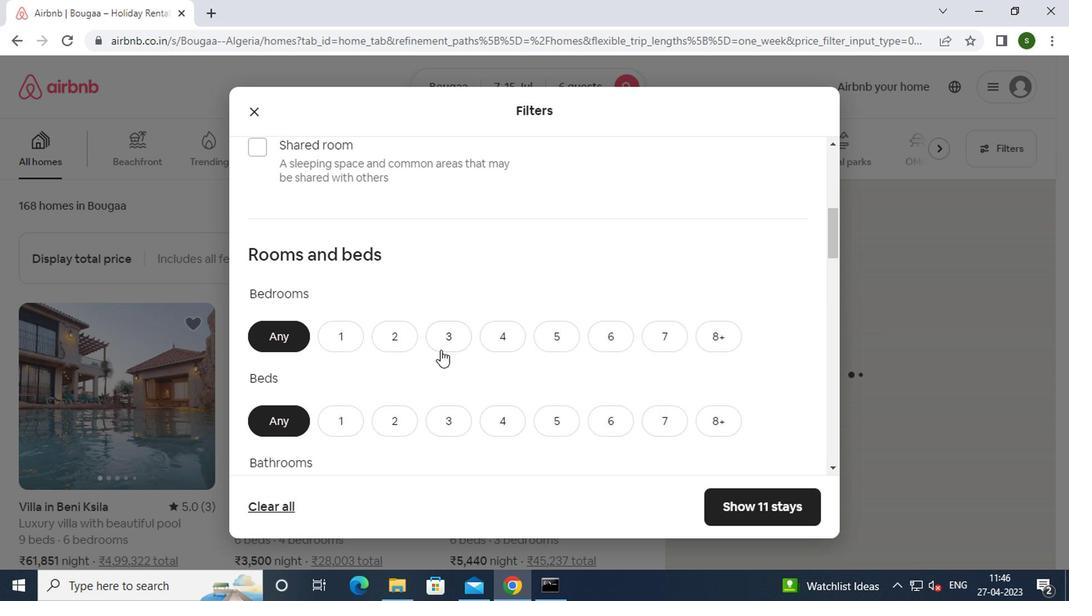 
Action: Mouse pressed left at (440, 346)
Screenshot: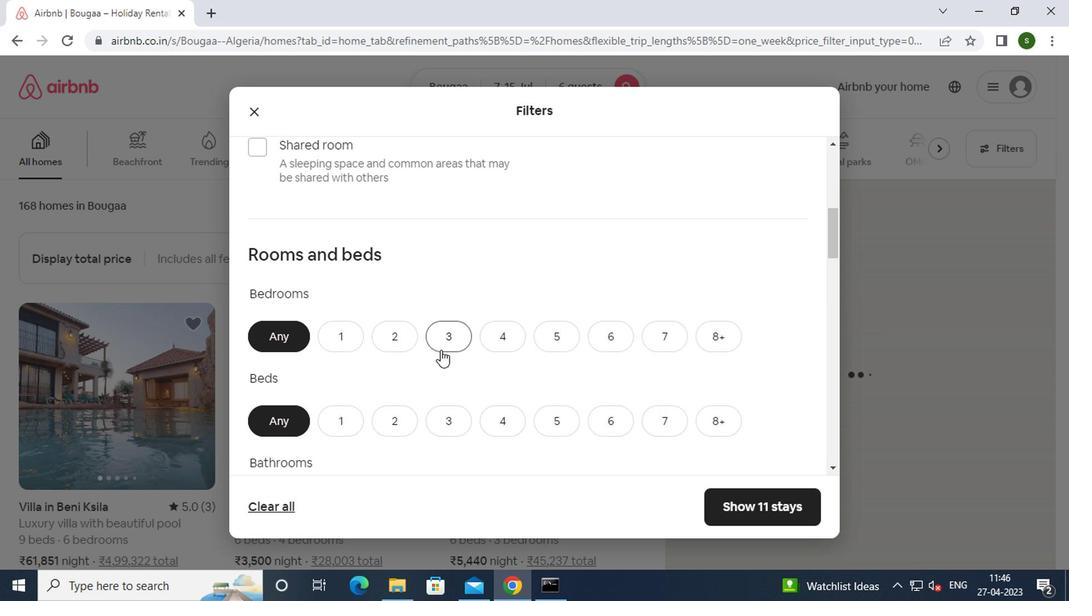 
Action: Mouse moved to (447, 419)
Screenshot: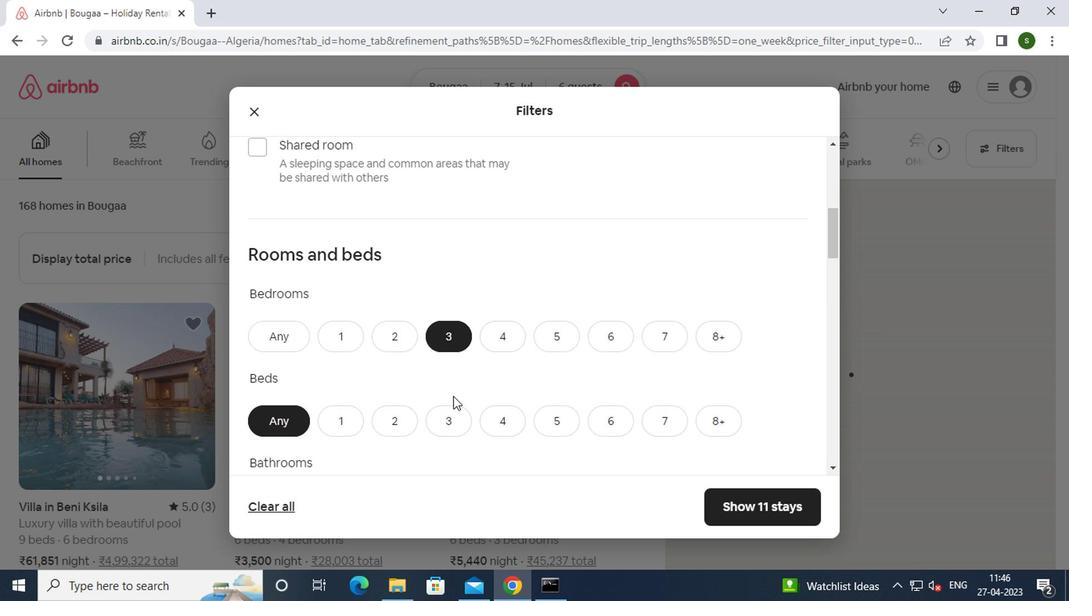 
Action: Mouse pressed left at (447, 419)
Screenshot: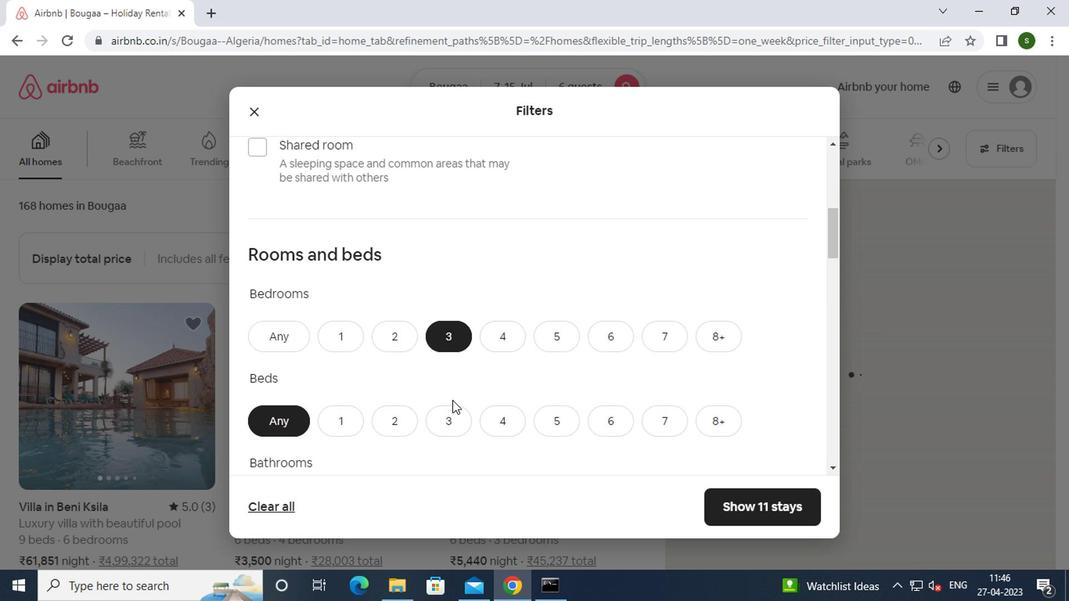 
Action: Mouse moved to (495, 356)
Screenshot: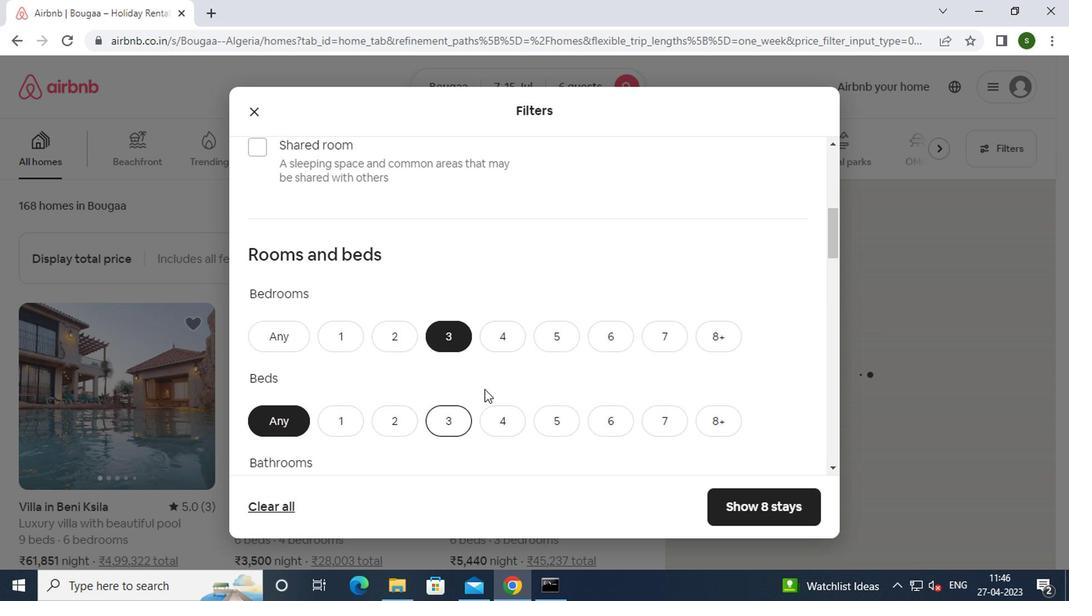 
Action: Mouse scrolled (495, 355) with delta (0, 0)
Screenshot: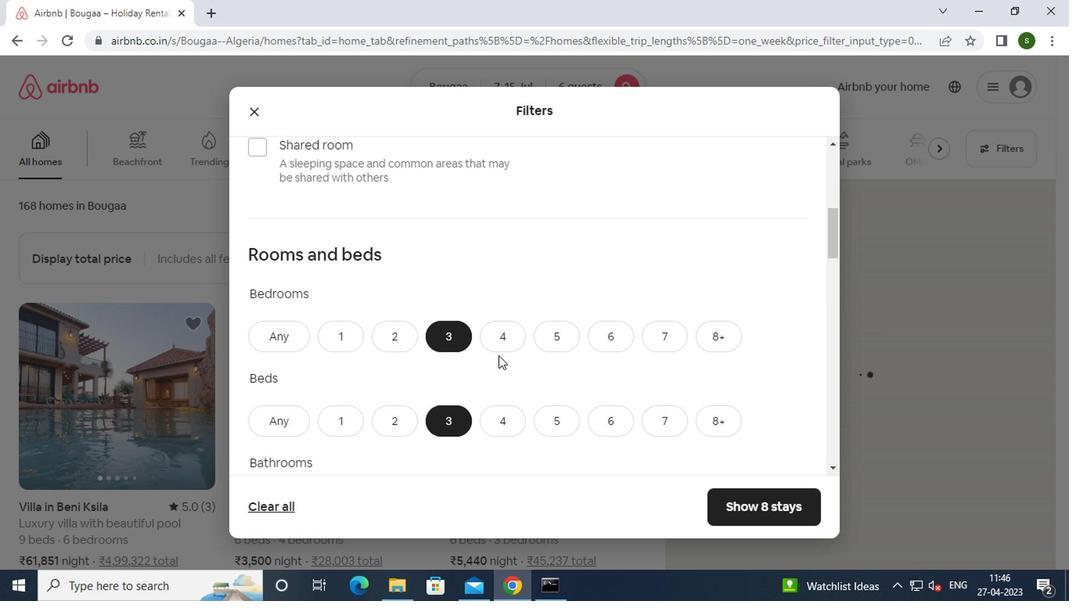 
Action: Mouse scrolled (495, 355) with delta (0, 0)
Screenshot: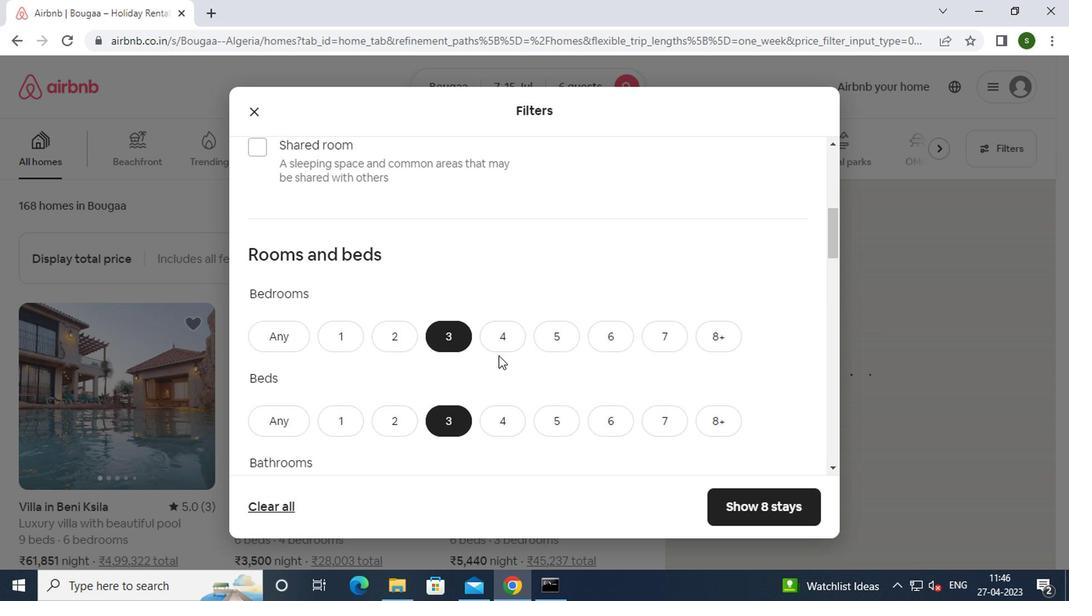 
Action: Mouse moved to (459, 347)
Screenshot: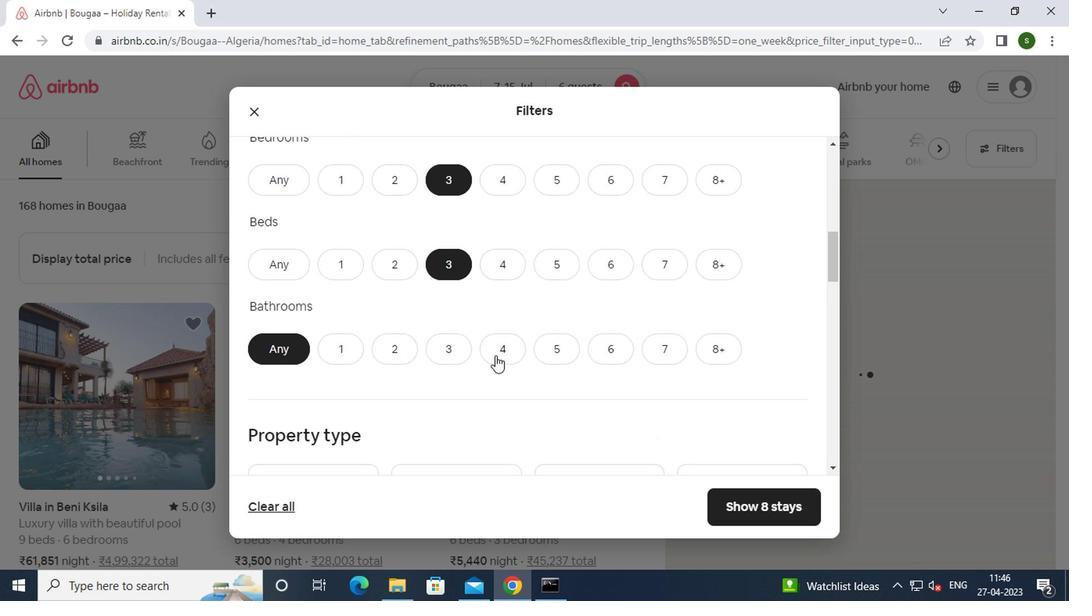 
Action: Mouse pressed left at (459, 347)
Screenshot: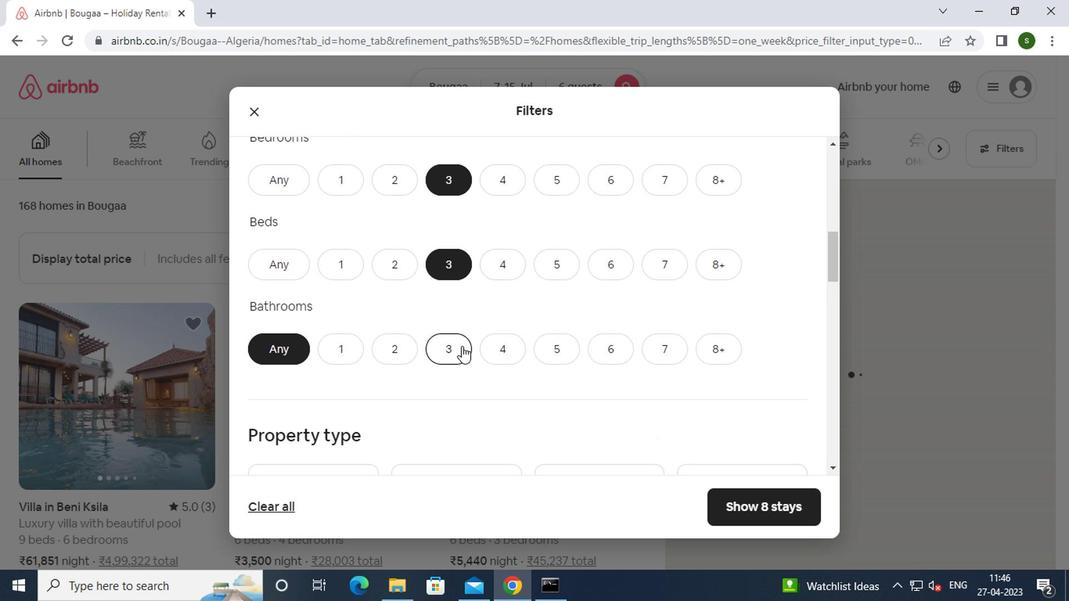 
Action: Mouse moved to (523, 330)
Screenshot: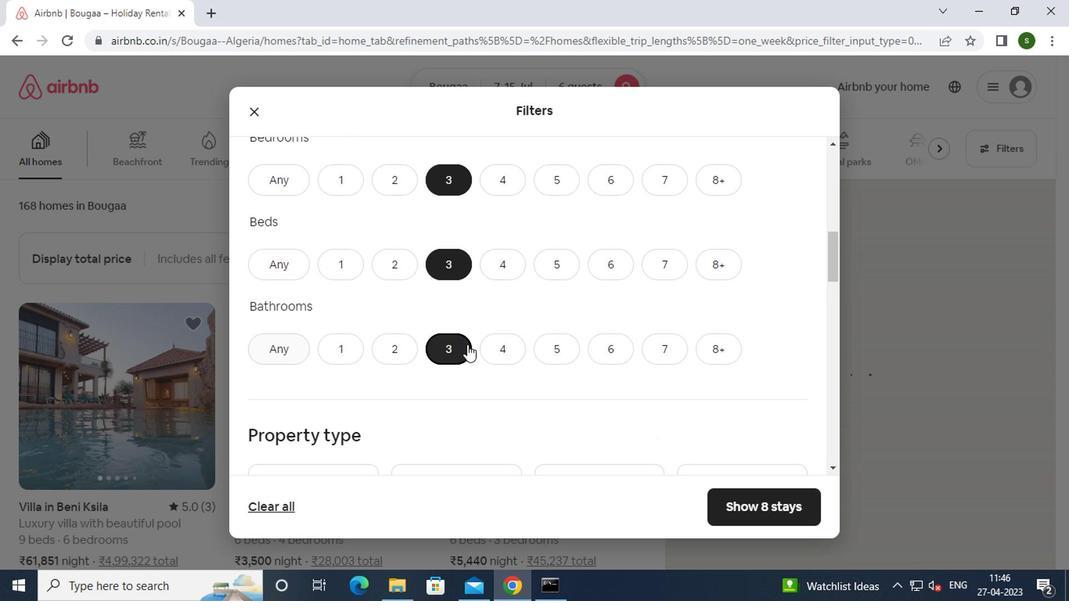
Action: Mouse scrolled (523, 330) with delta (0, 0)
Screenshot: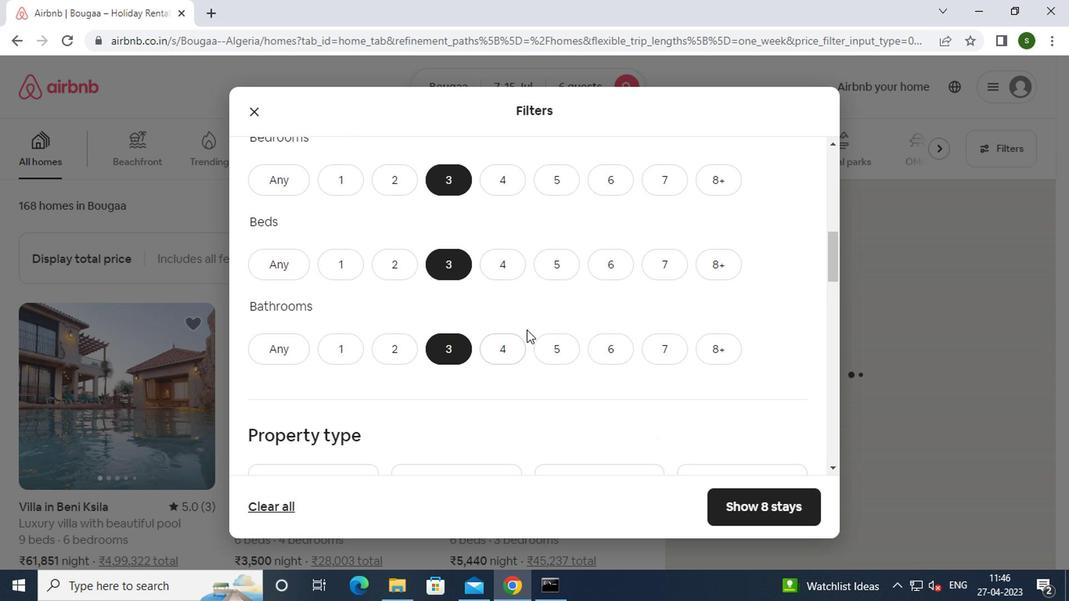 
Action: Mouse scrolled (523, 330) with delta (0, 0)
Screenshot: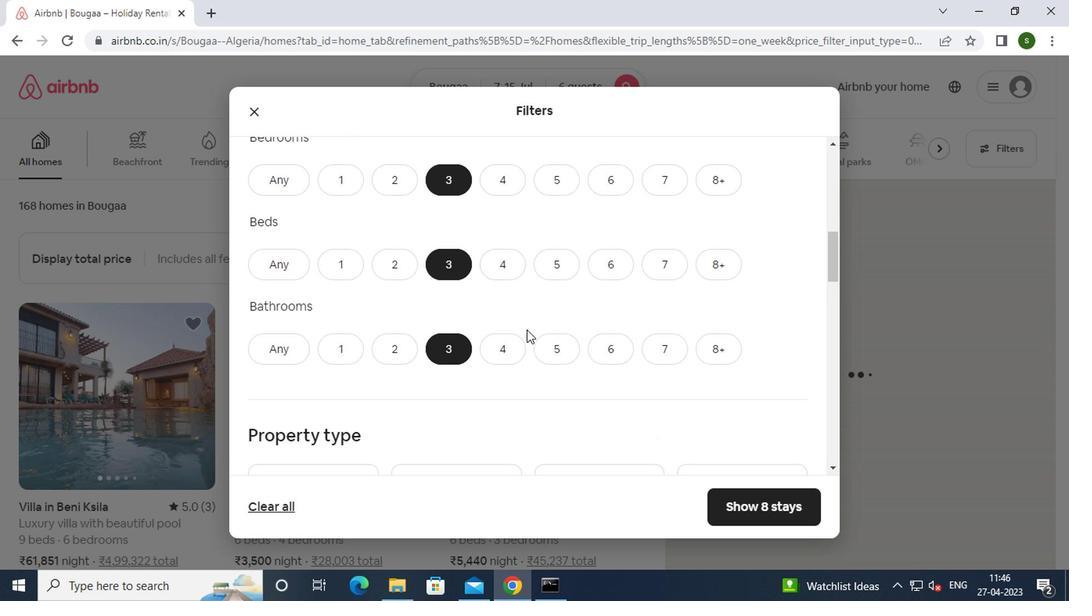 
Action: Mouse scrolled (523, 330) with delta (0, 0)
Screenshot: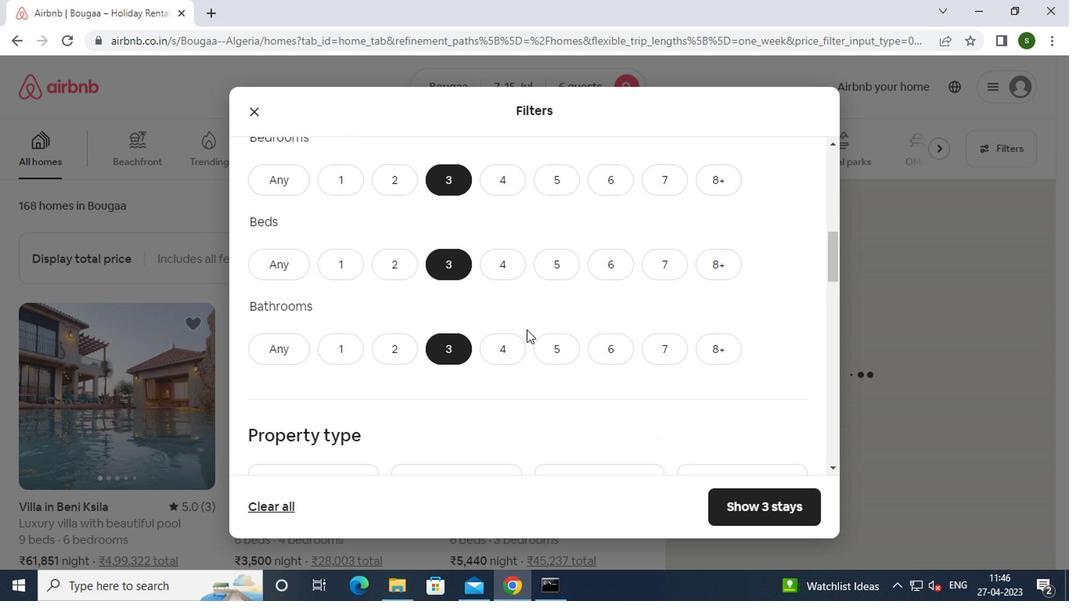 
Action: Mouse moved to (366, 286)
Screenshot: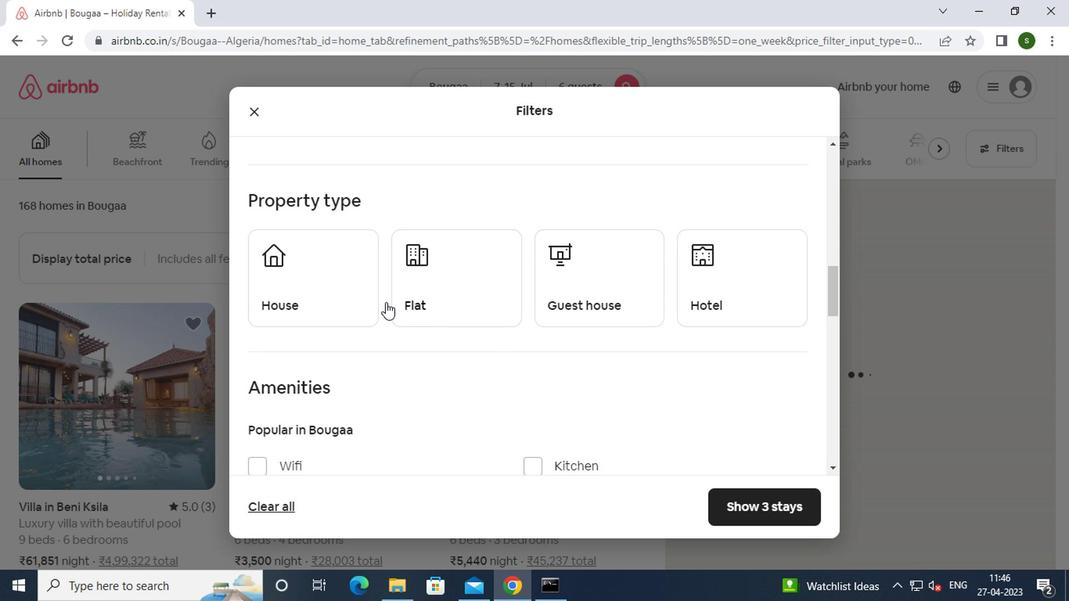 
Action: Mouse pressed left at (366, 286)
Screenshot: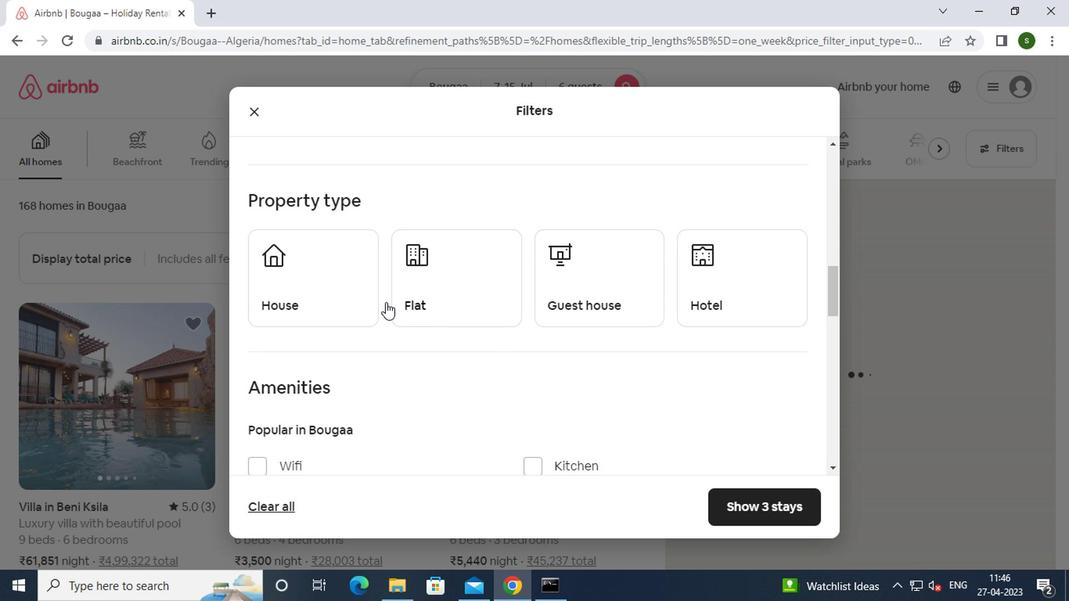 
Action: Mouse moved to (447, 286)
Screenshot: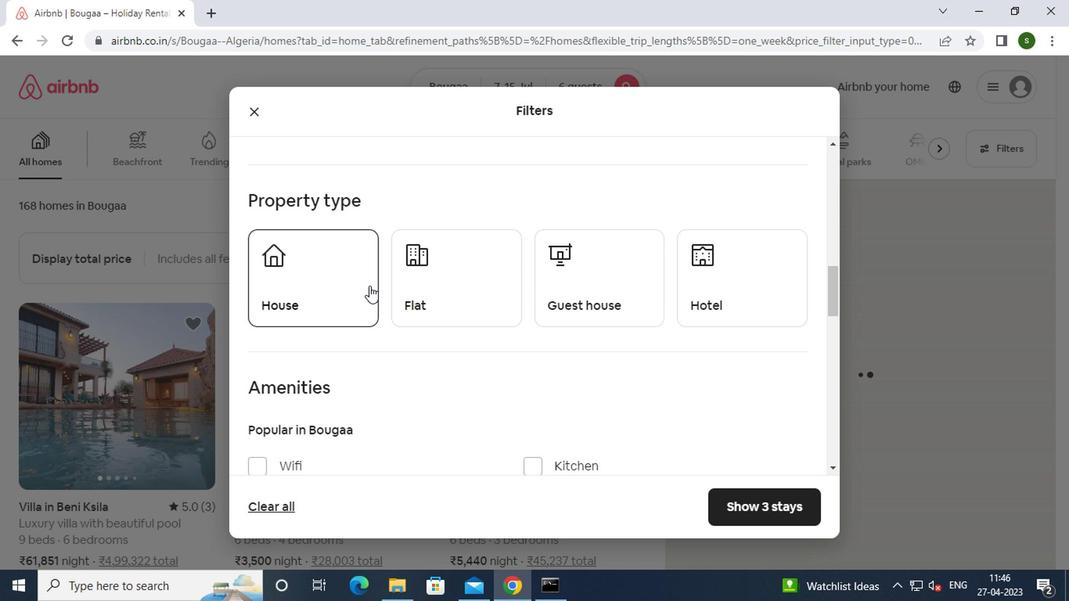 
Action: Mouse pressed left at (447, 286)
Screenshot: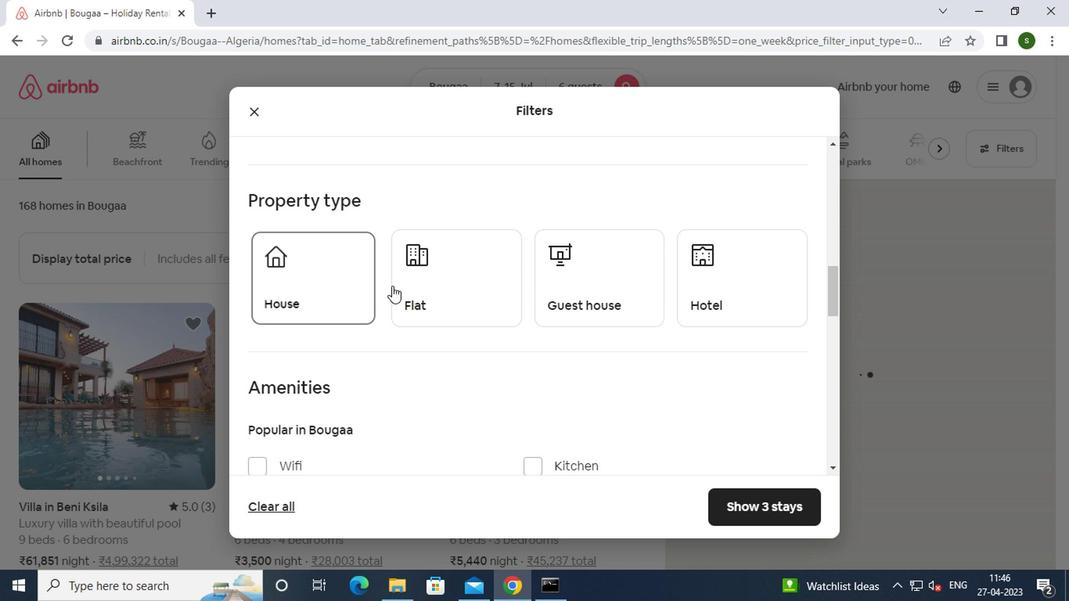 
Action: Mouse moved to (687, 291)
Screenshot: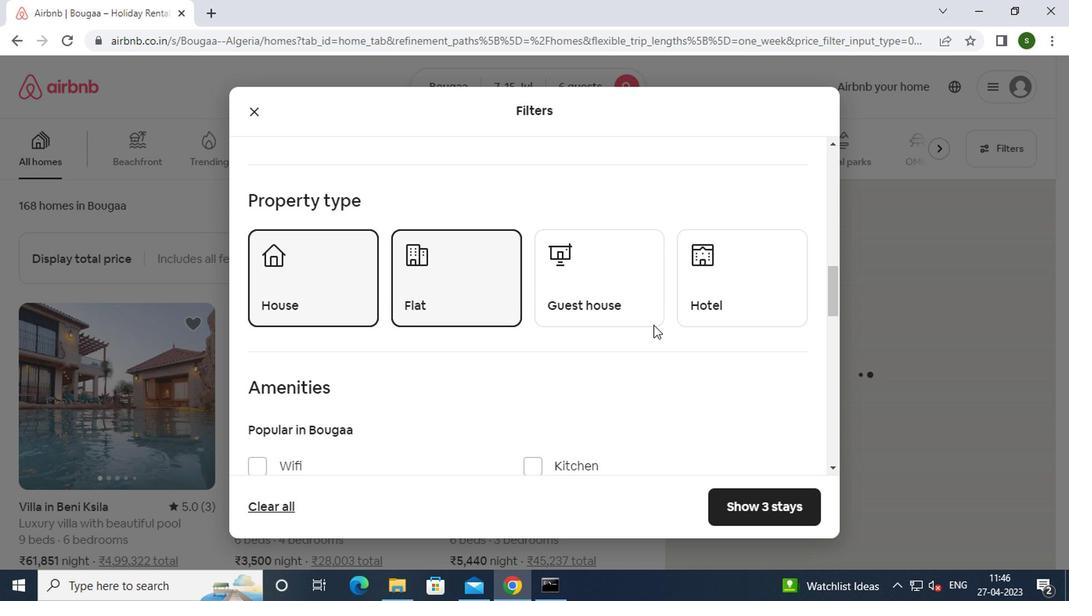 
Action: Mouse pressed left at (687, 291)
Screenshot: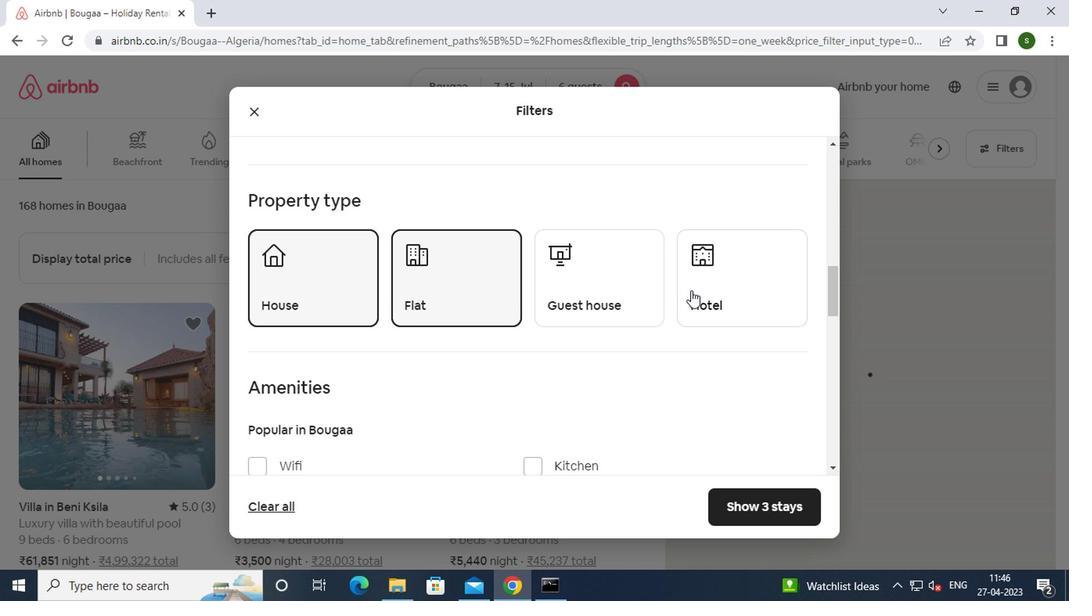 
Action: Mouse moved to (625, 307)
Screenshot: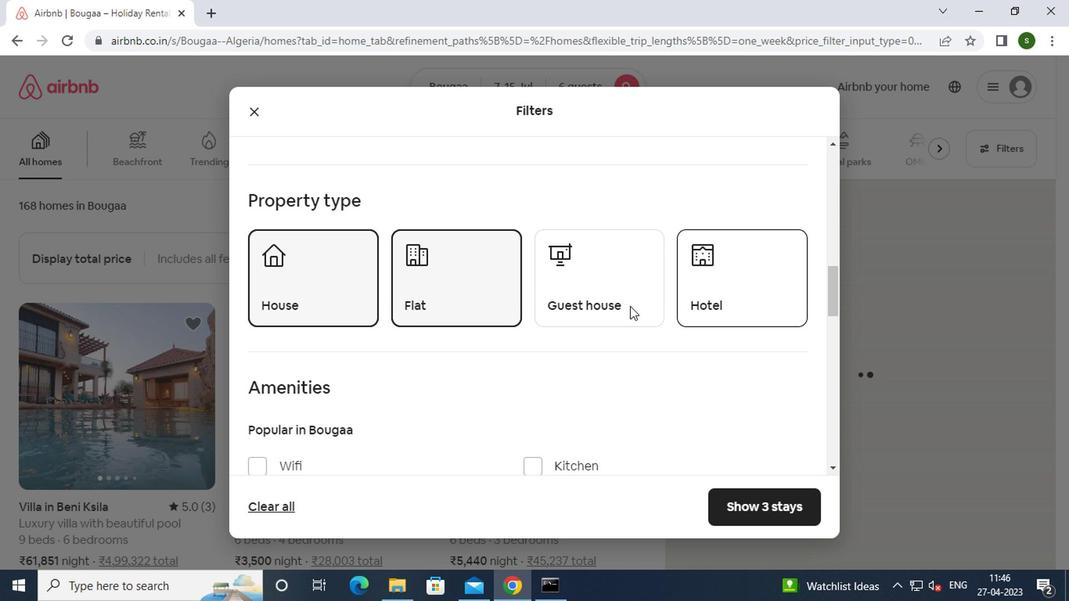 
Action: Mouse scrolled (625, 306) with delta (0, -1)
Screenshot: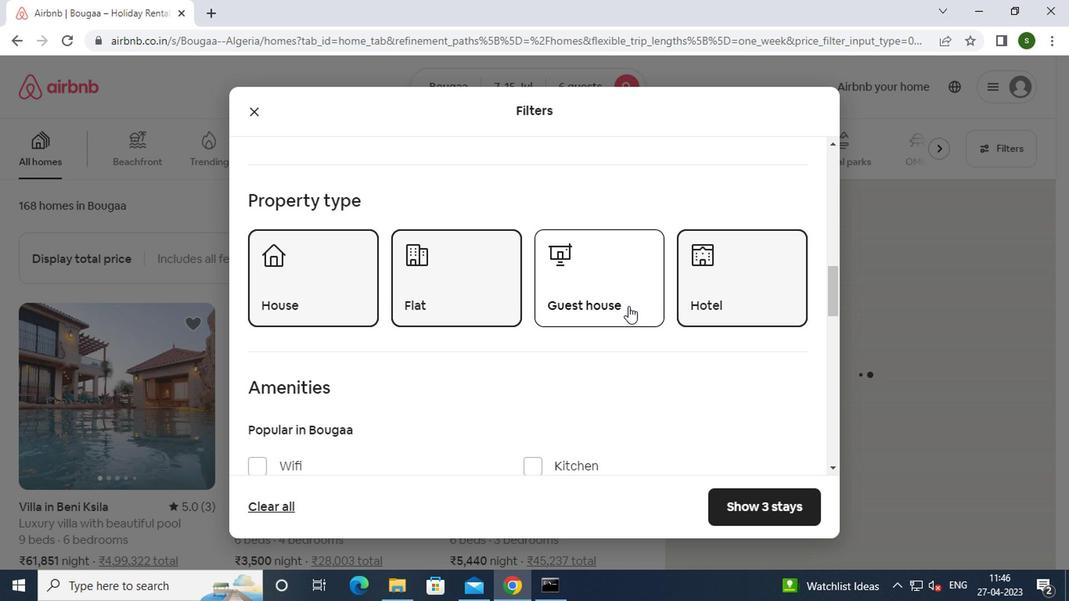 
Action: Mouse scrolled (625, 306) with delta (0, -1)
Screenshot: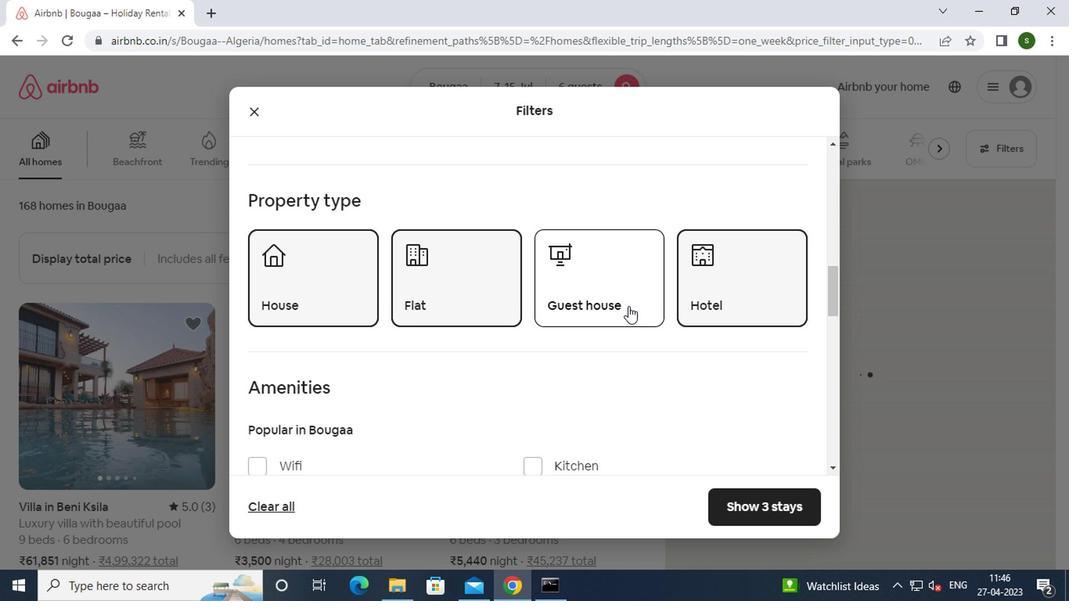 
Action: Mouse scrolled (625, 306) with delta (0, -1)
Screenshot: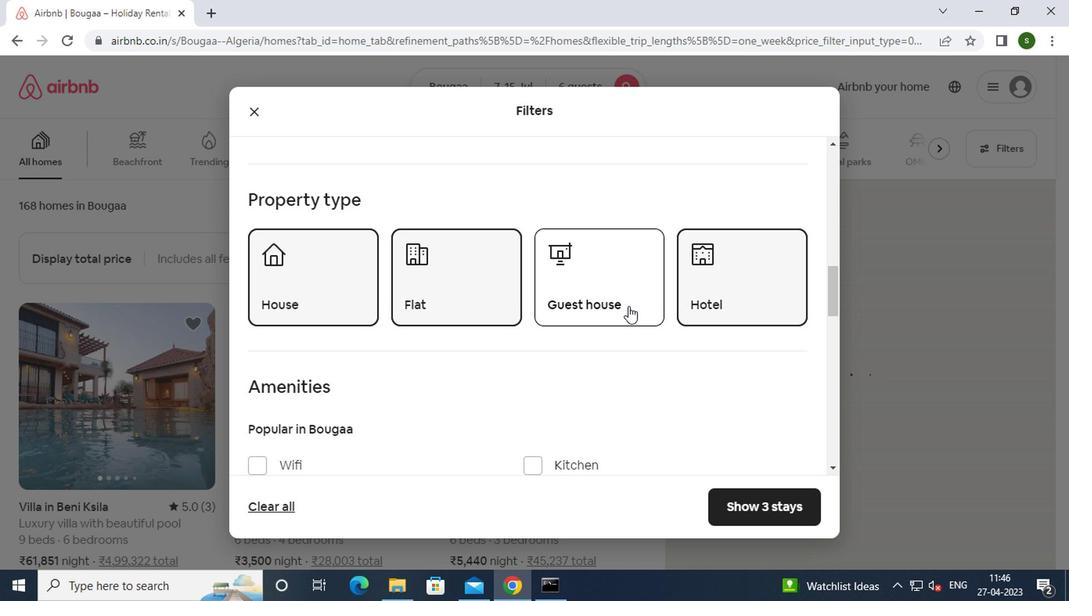 
Action: Mouse moved to (338, 261)
Screenshot: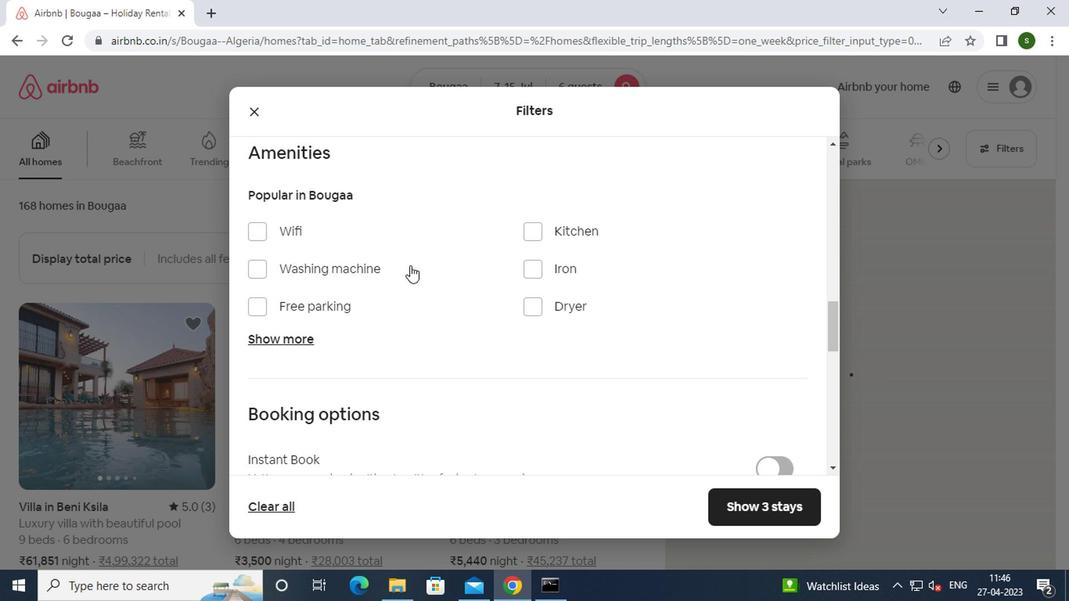 
Action: Mouse pressed left at (338, 261)
Screenshot: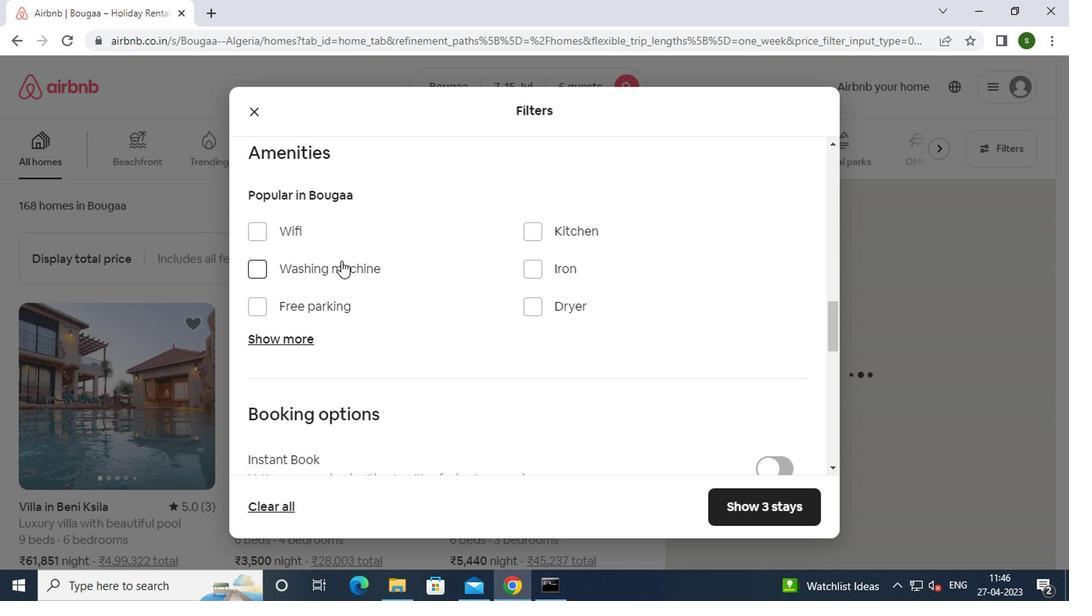 
Action: Mouse moved to (515, 279)
Screenshot: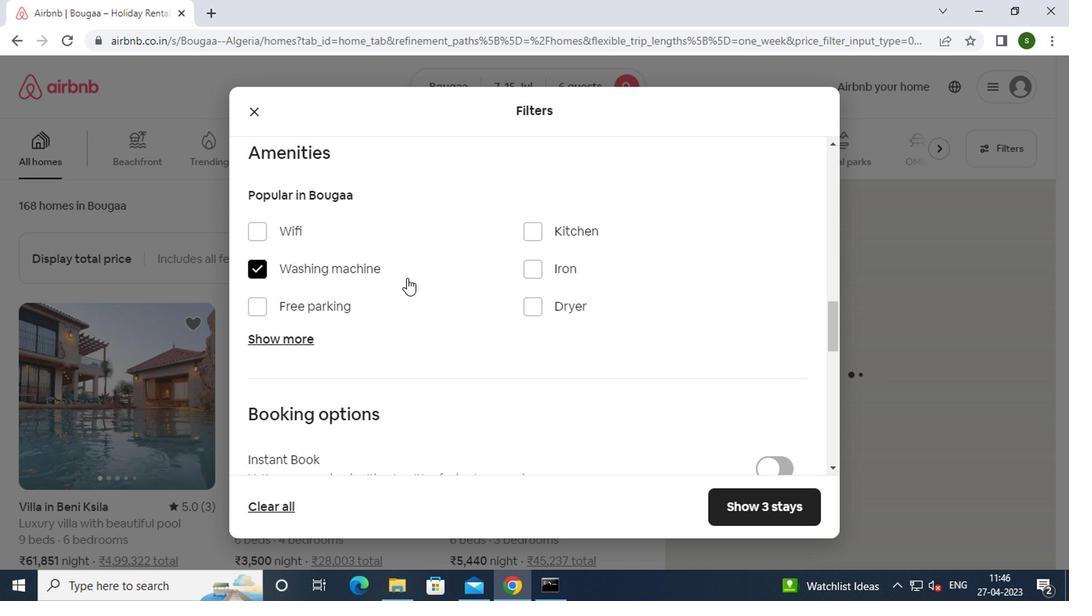 
Action: Mouse scrolled (515, 278) with delta (0, 0)
Screenshot: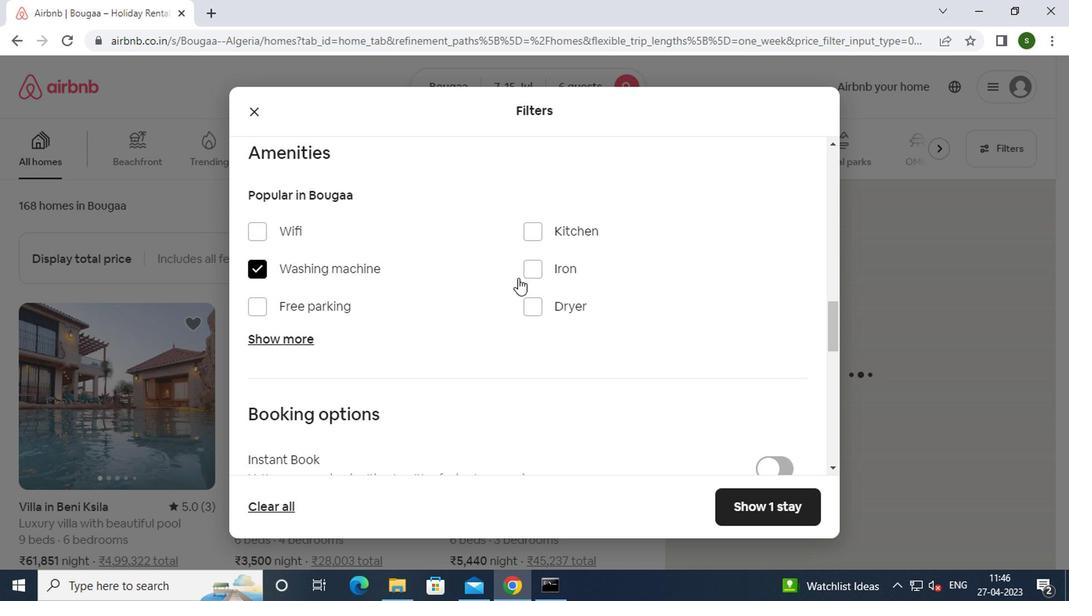 
Action: Mouse scrolled (515, 278) with delta (0, 0)
Screenshot: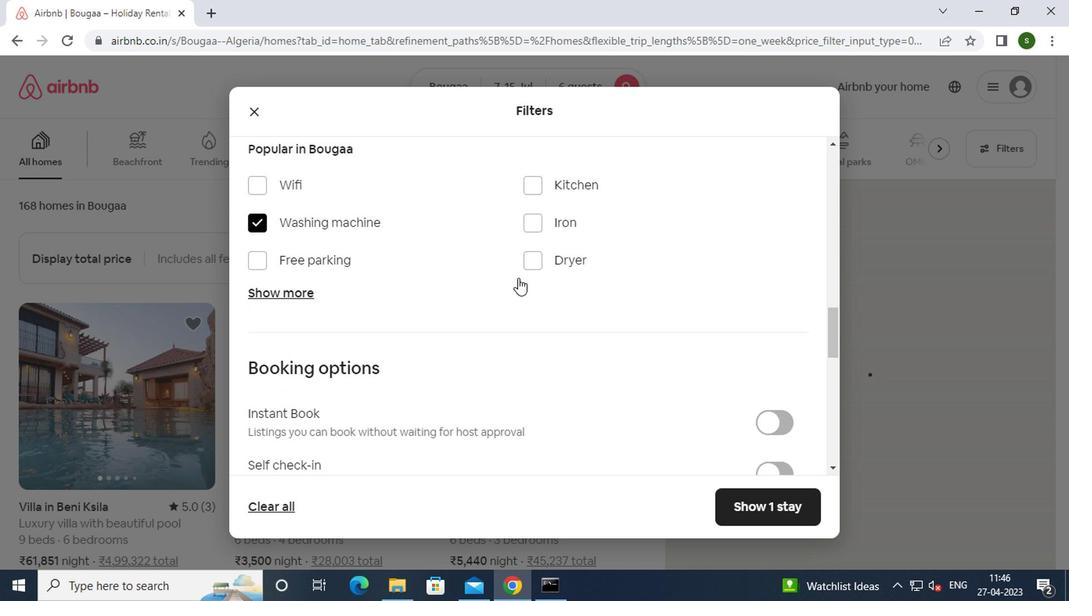 
Action: Mouse moved to (766, 369)
Screenshot: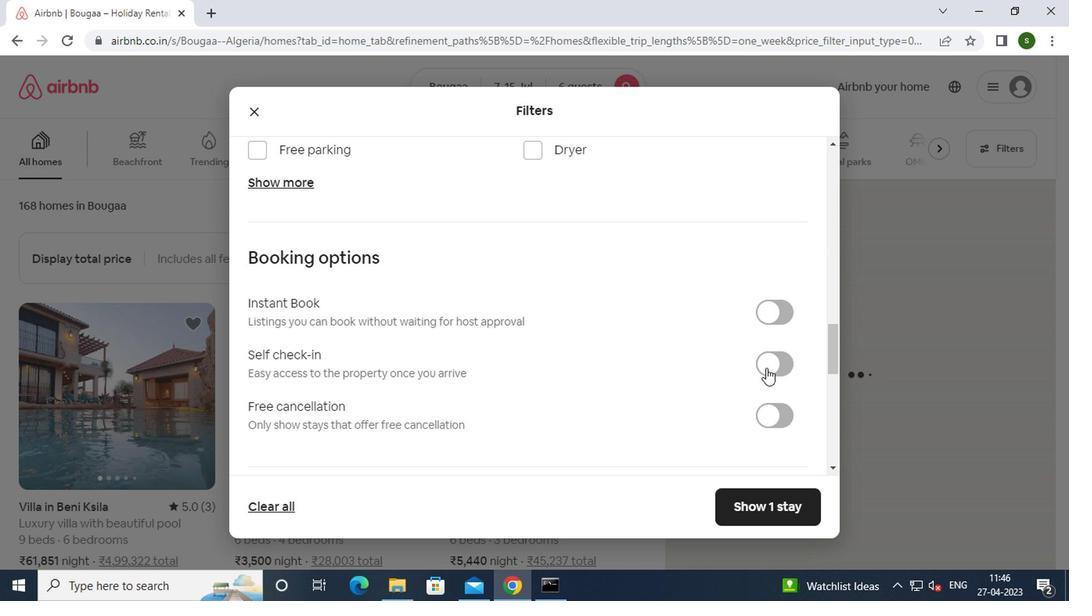 
Action: Mouse pressed left at (766, 369)
Screenshot: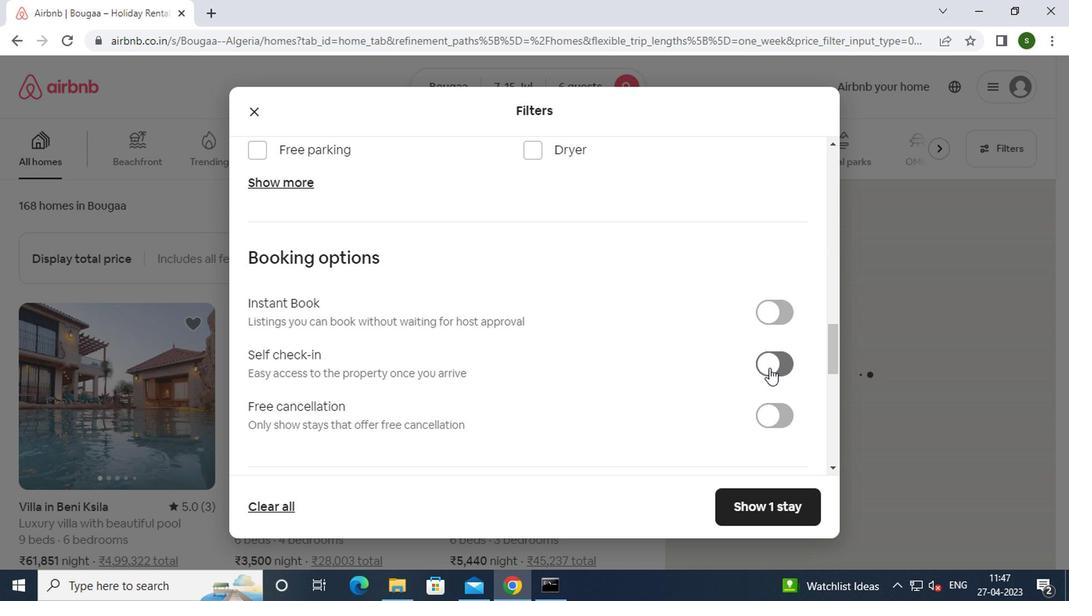 
Action: Mouse moved to (763, 510)
Screenshot: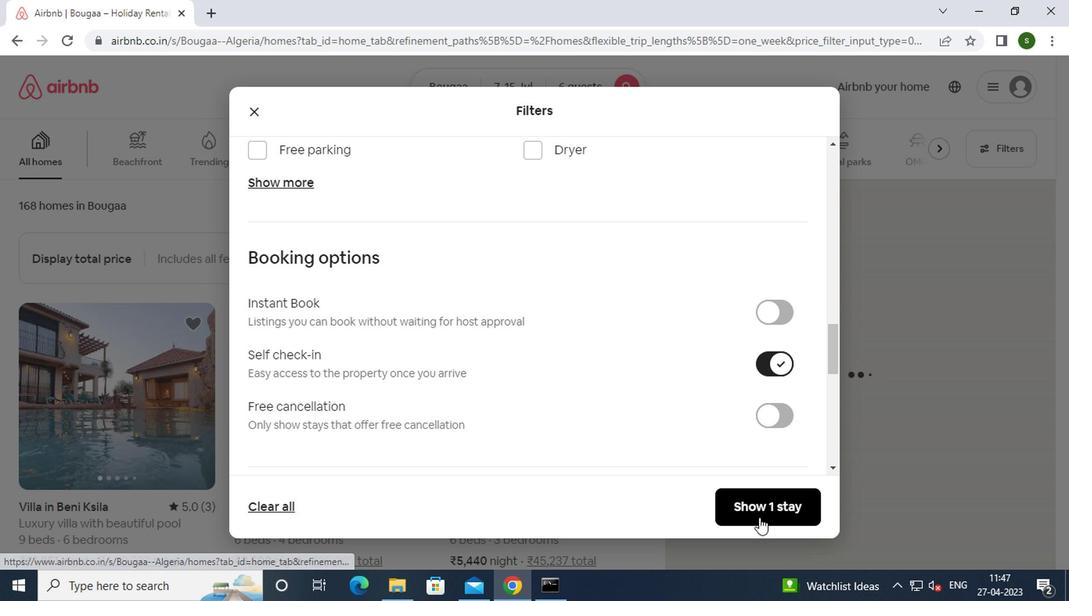 
Action: Mouse pressed left at (763, 510)
Screenshot: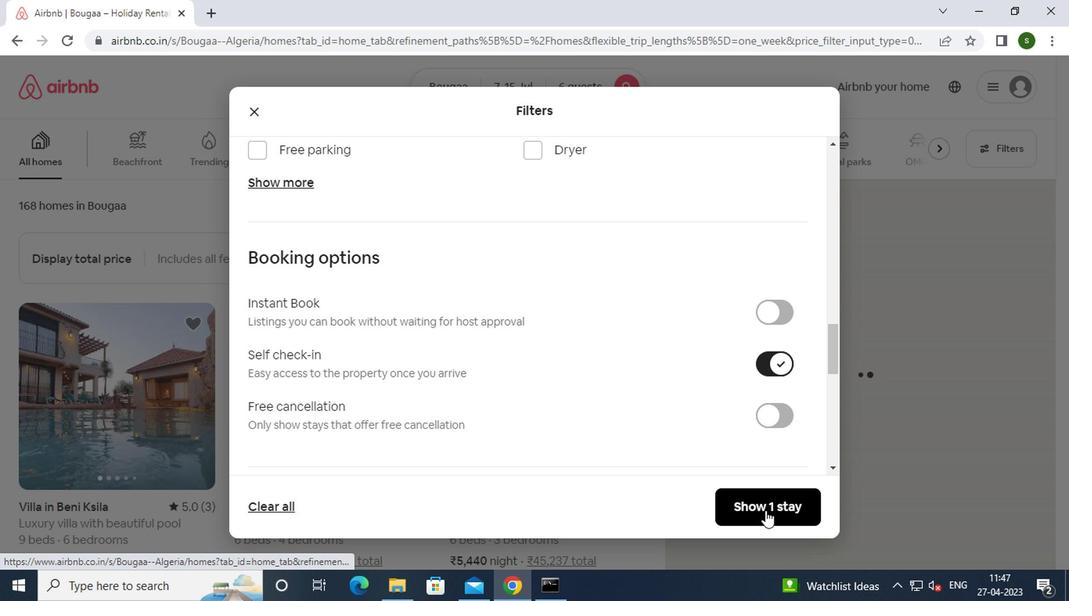 
